 Task: Create a due date automation trigger when advanced on, on the wednesday before a card is due add content with a name ending with resume at 11:00 AM.
Action: Mouse moved to (1051, 354)
Screenshot: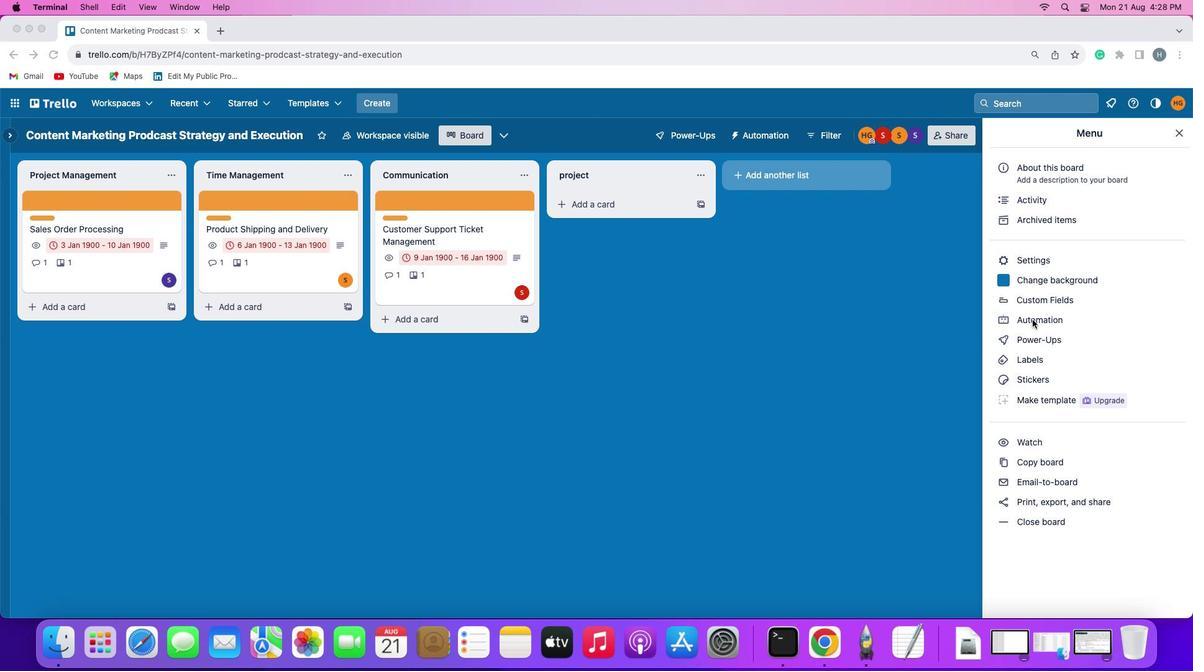 
Action: Mouse pressed left at (1051, 354)
Screenshot: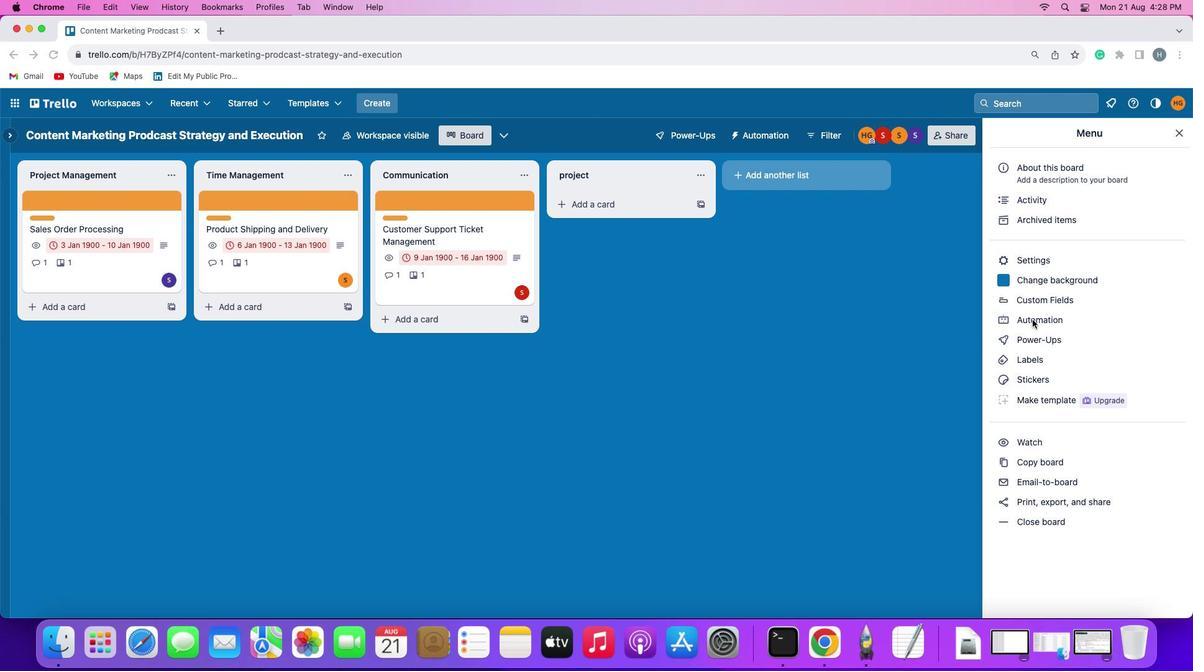 
Action: Mouse pressed left at (1051, 354)
Screenshot: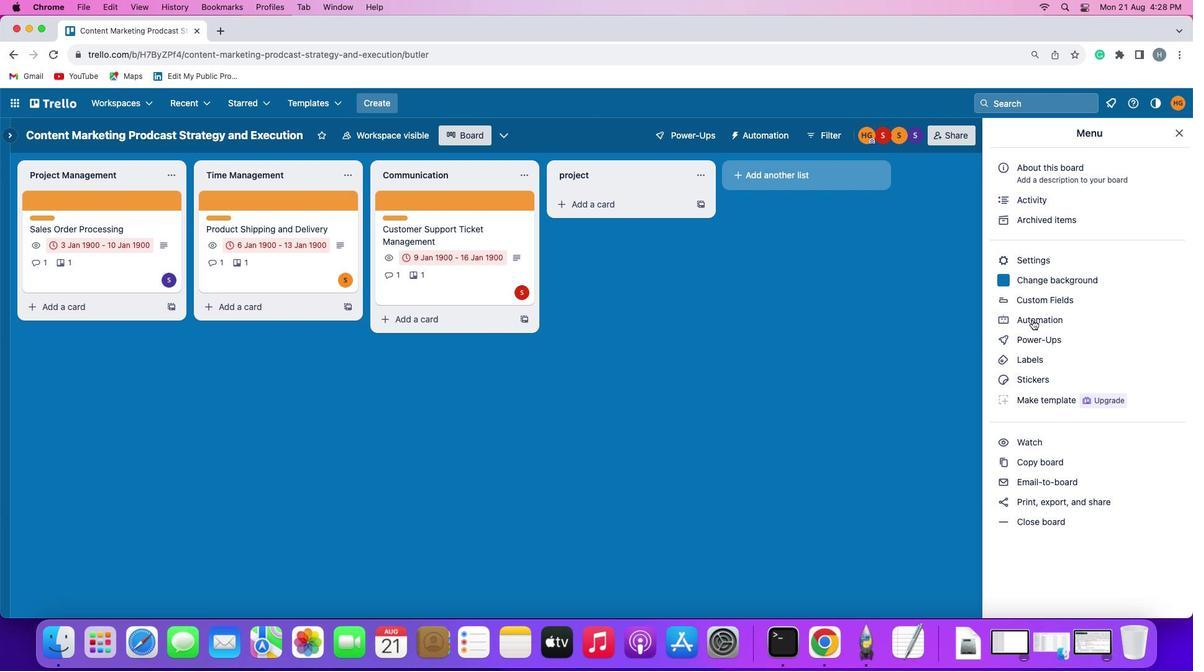 
Action: Mouse moved to (95, 341)
Screenshot: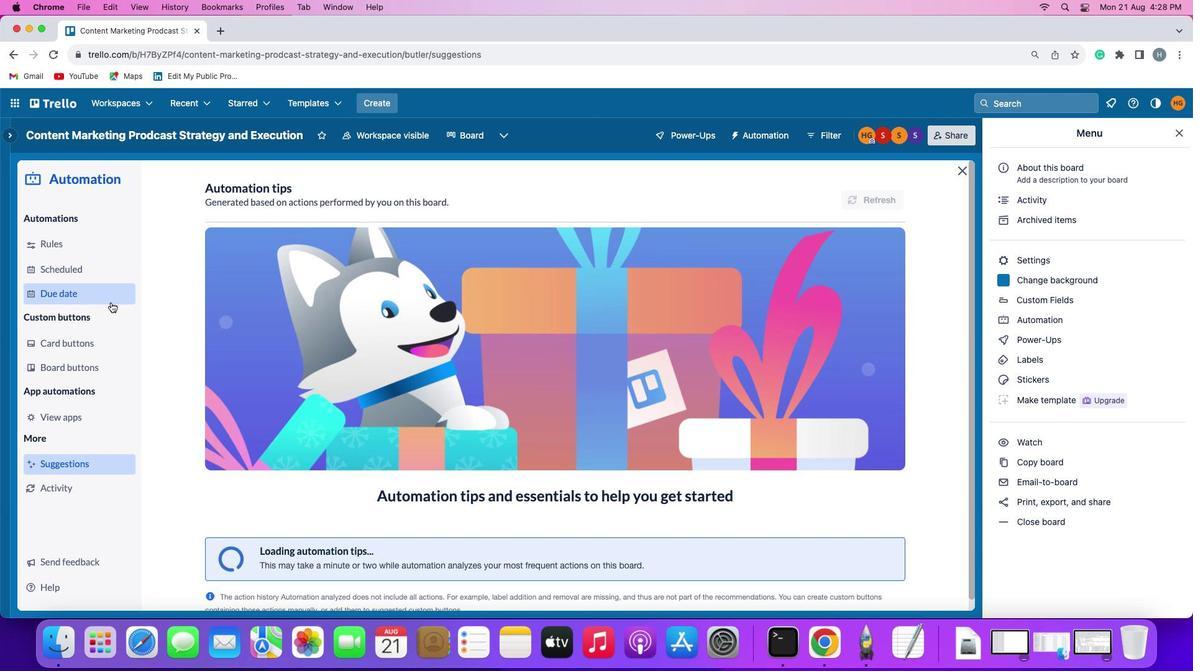 
Action: Mouse pressed left at (95, 341)
Screenshot: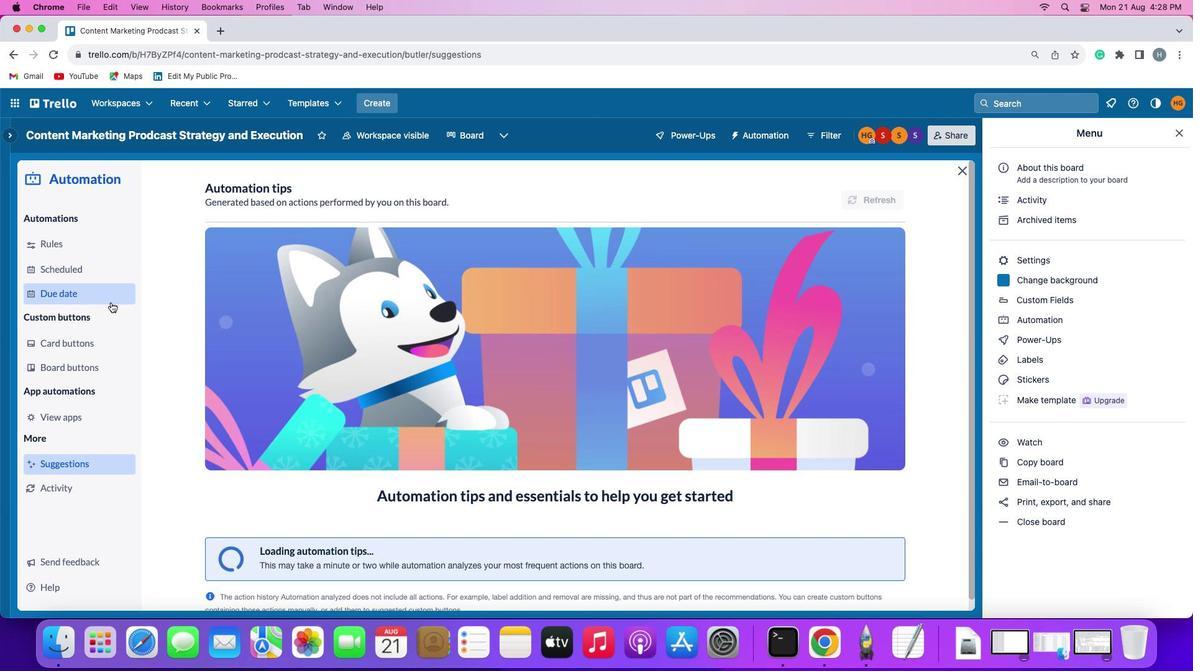 
Action: Mouse moved to (867, 249)
Screenshot: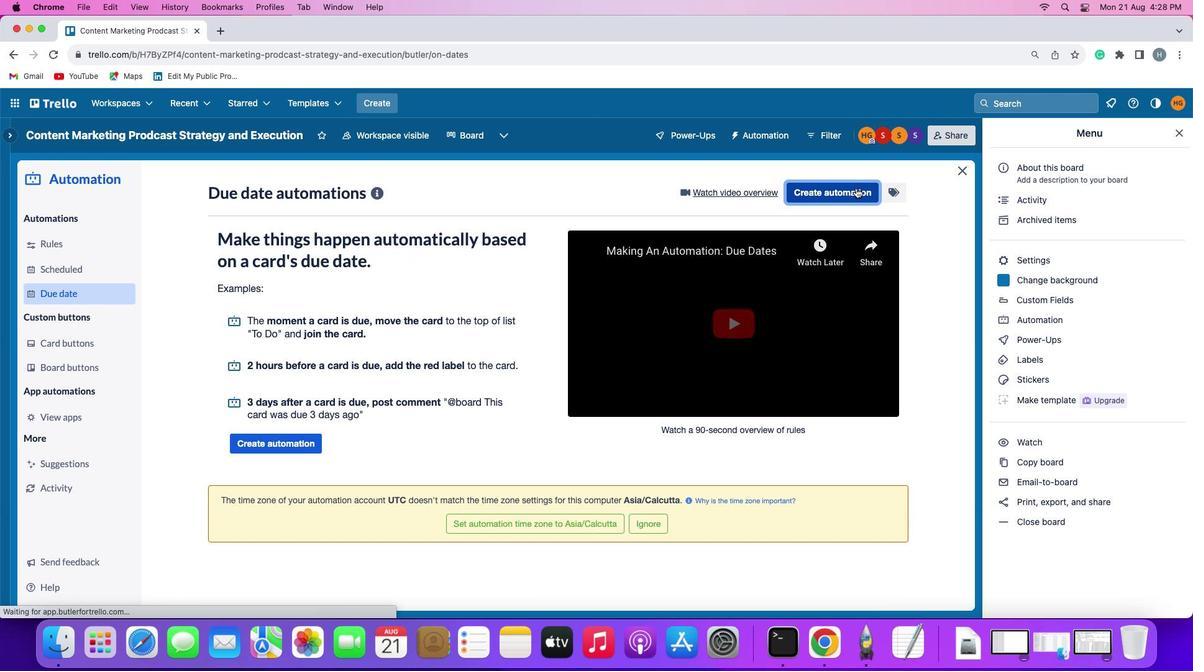 
Action: Mouse pressed left at (867, 249)
Screenshot: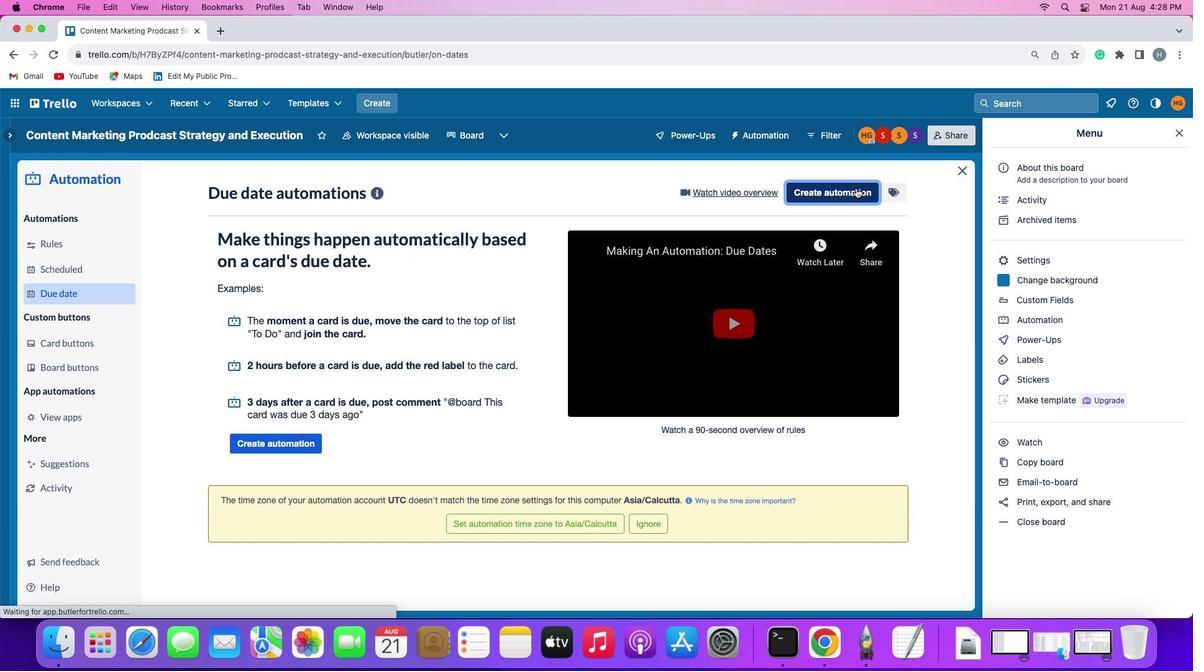 
Action: Mouse moved to (236, 349)
Screenshot: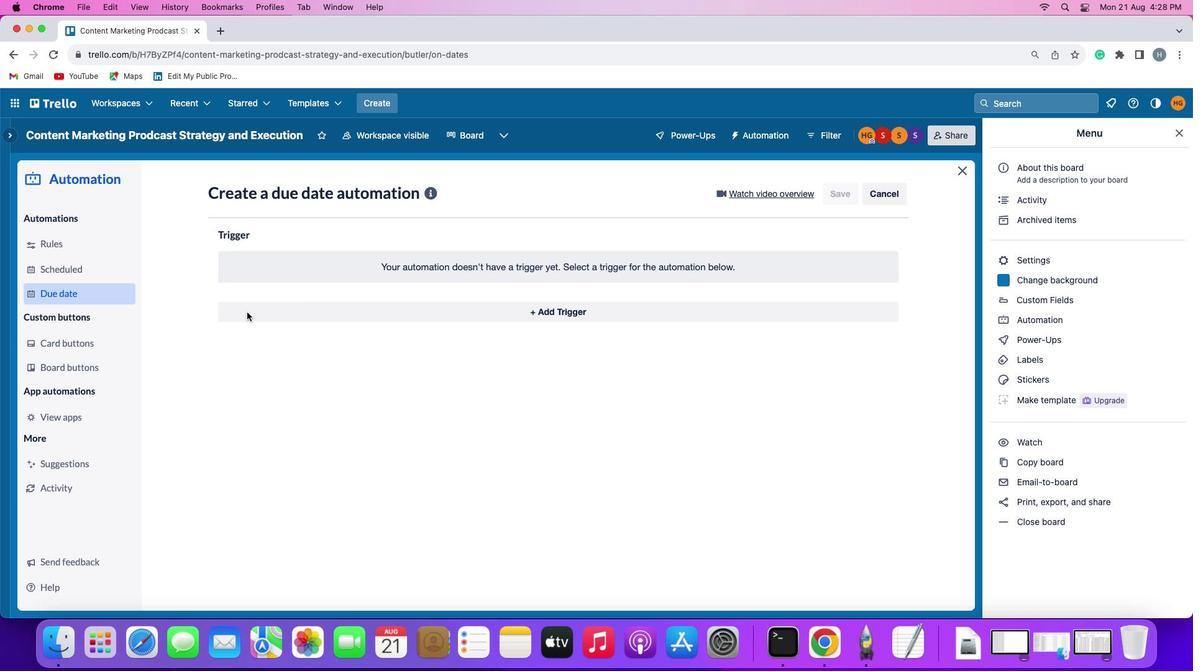 
Action: Mouse pressed left at (236, 349)
Screenshot: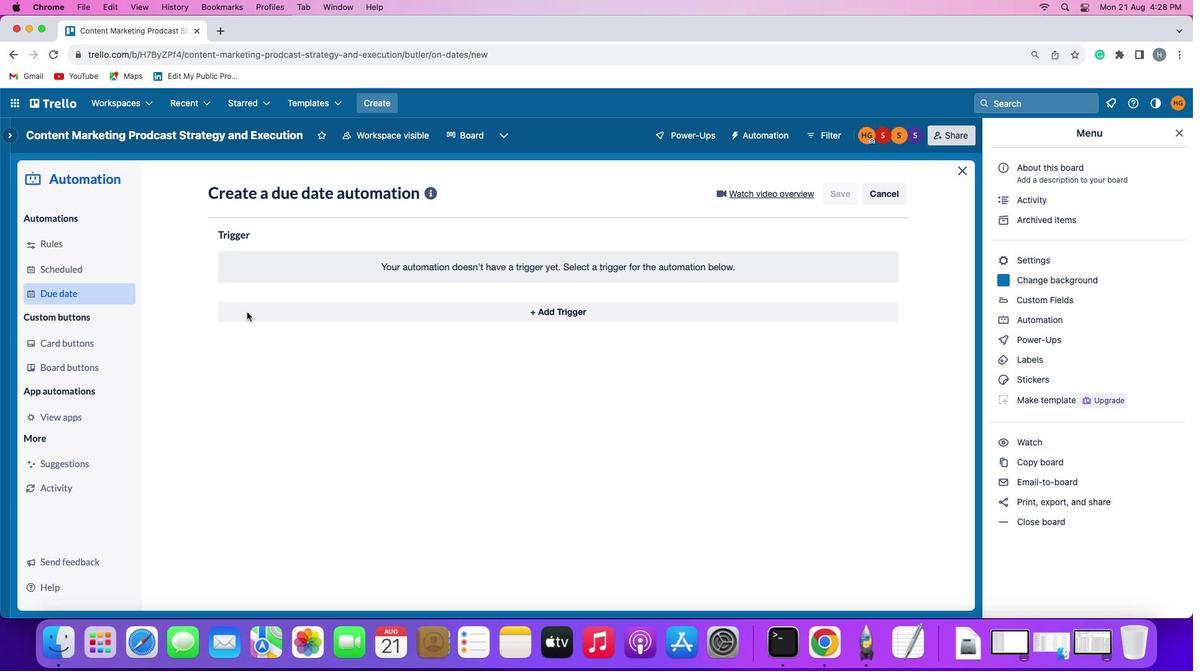 
Action: Mouse moved to (268, 529)
Screenshot: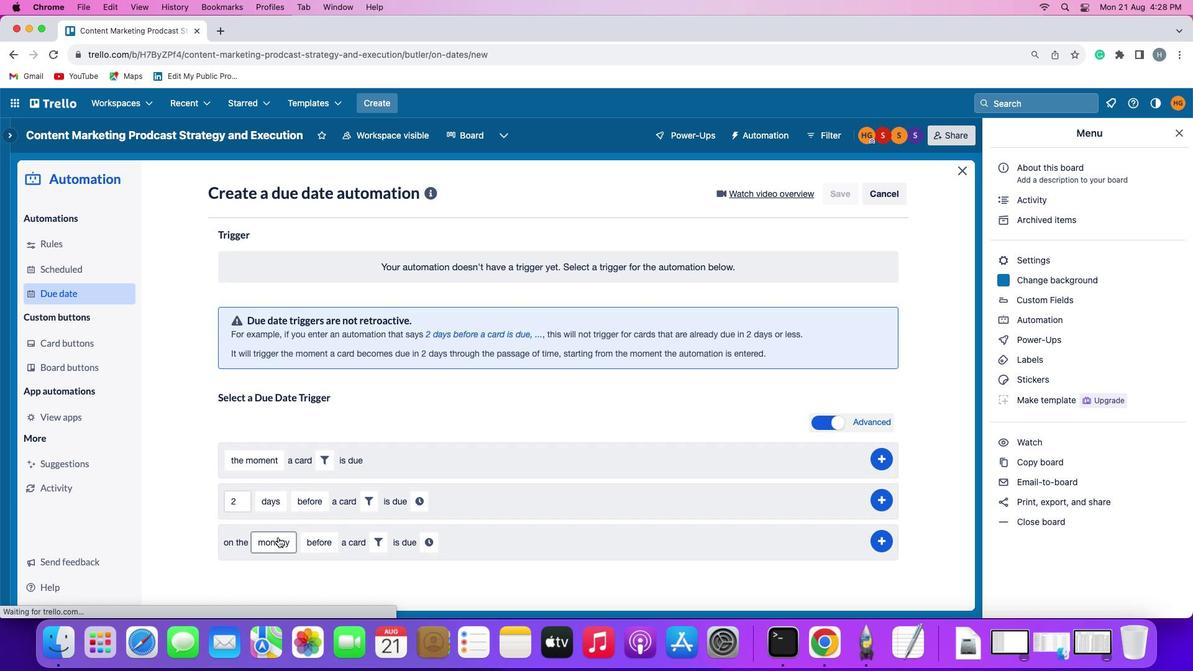 
Action: Mouse pressed left at (268, 529)
Screenshot: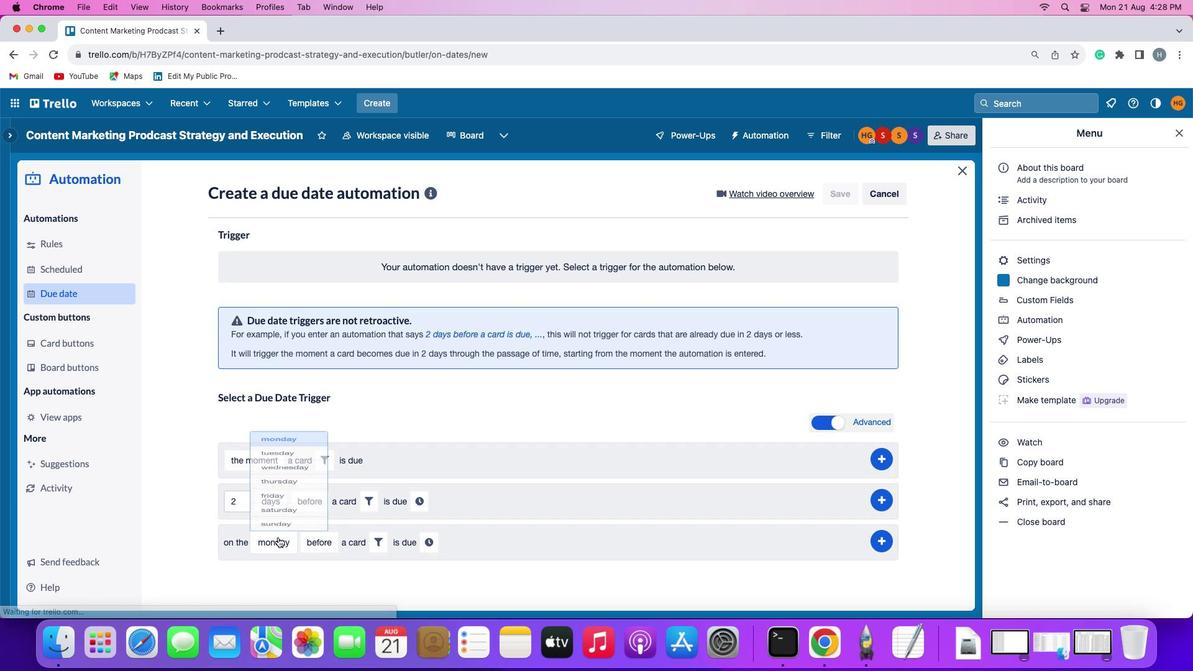 
Action: Mouse moved to (290, 436)
Screenshot: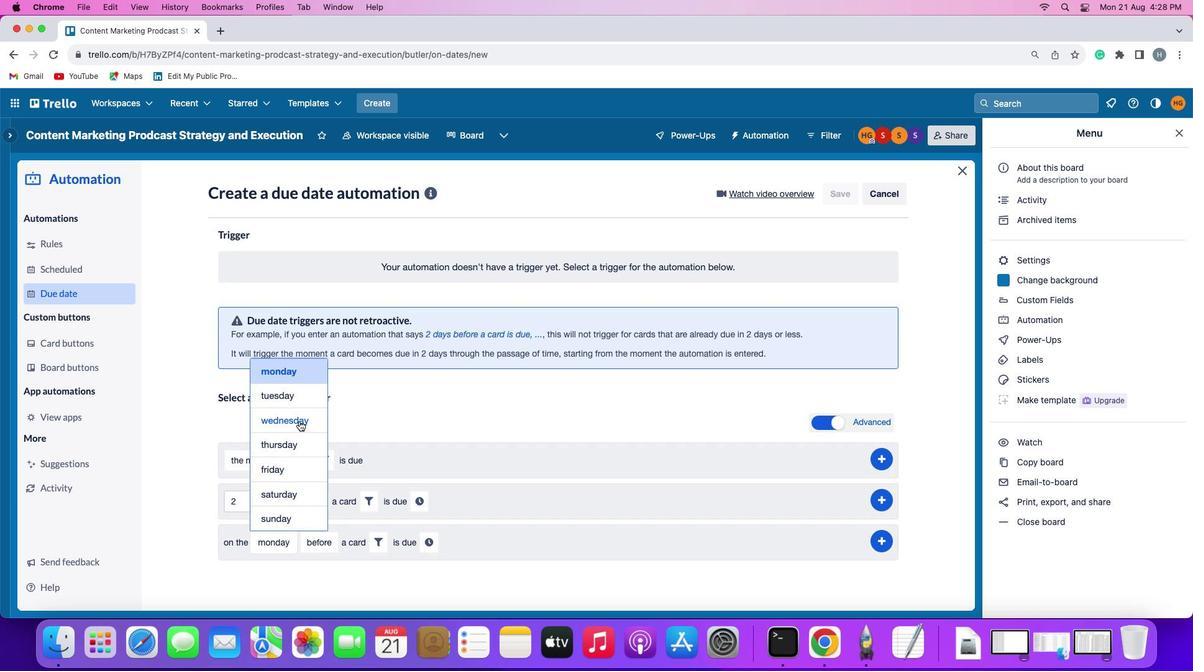 
Action: Mouse pressed left at (290, 436)
Screenshot: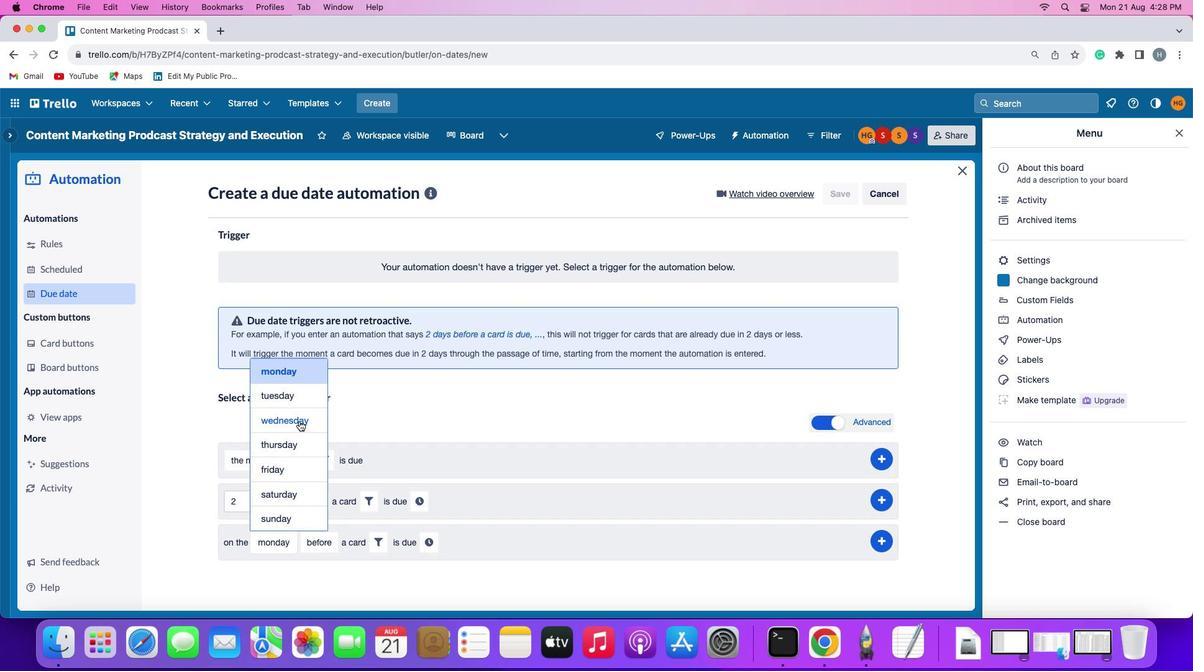 
Action: Mouse moved to (382, 525)
Screenshot: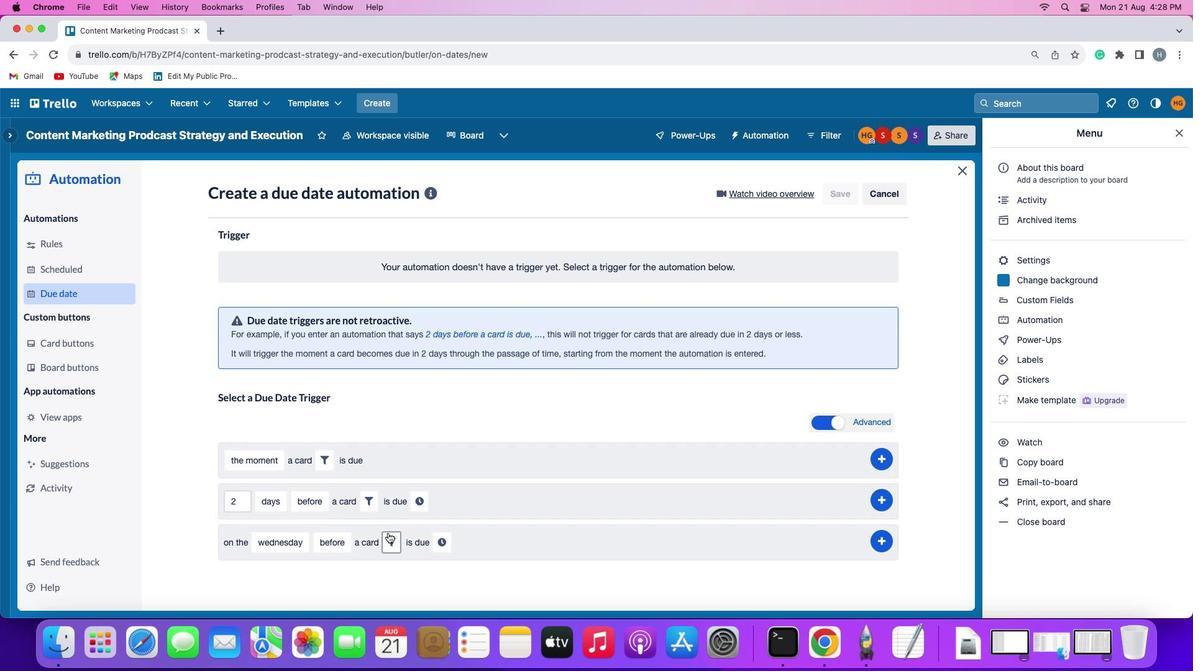 
Action: Mouse pressed left at (382, 525)
Screenshot: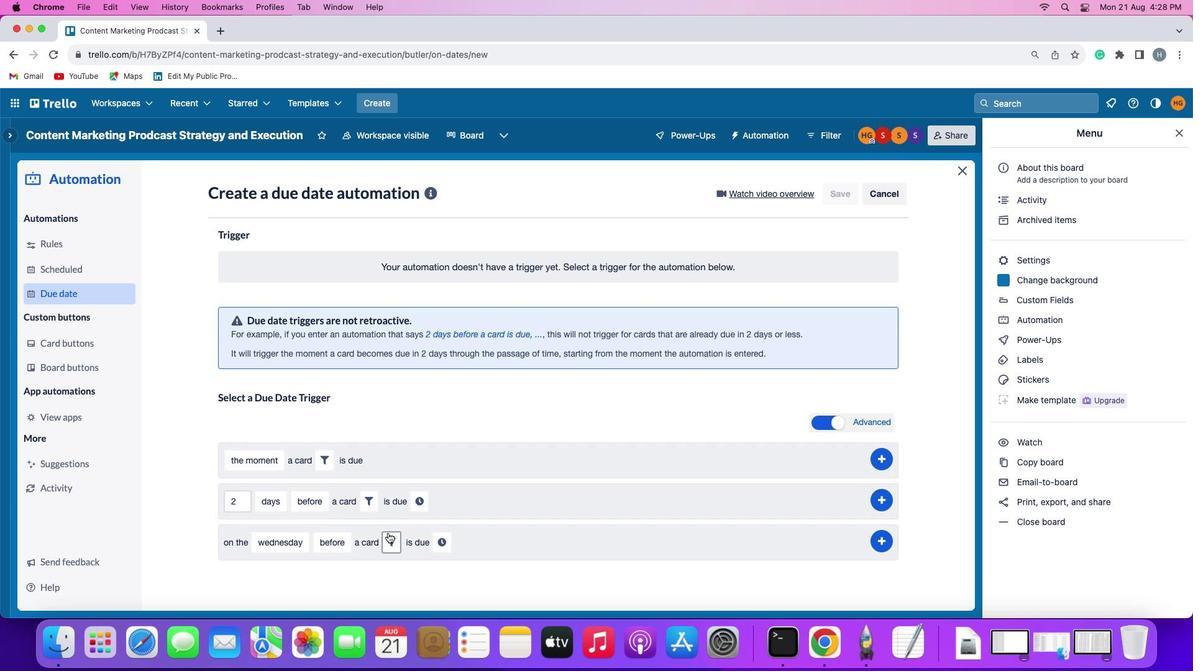 
Action: Mouse moved to (547, 562)
Screenshot: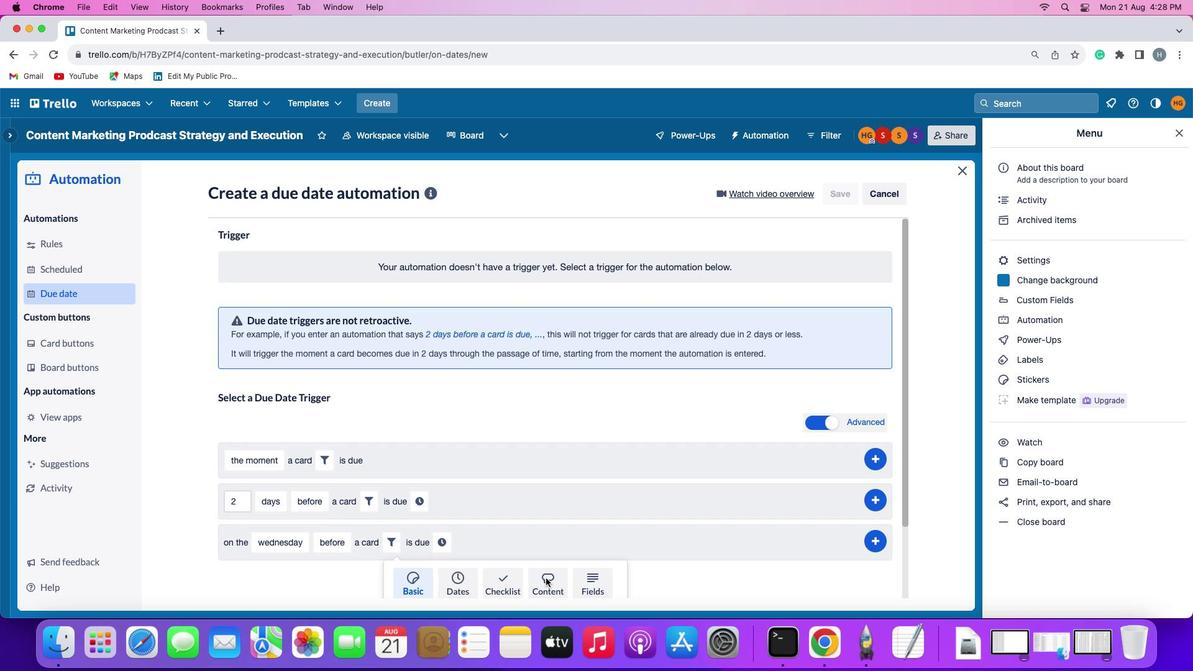 
Action: Mouse pressed left at (547, 562)
Screenshot: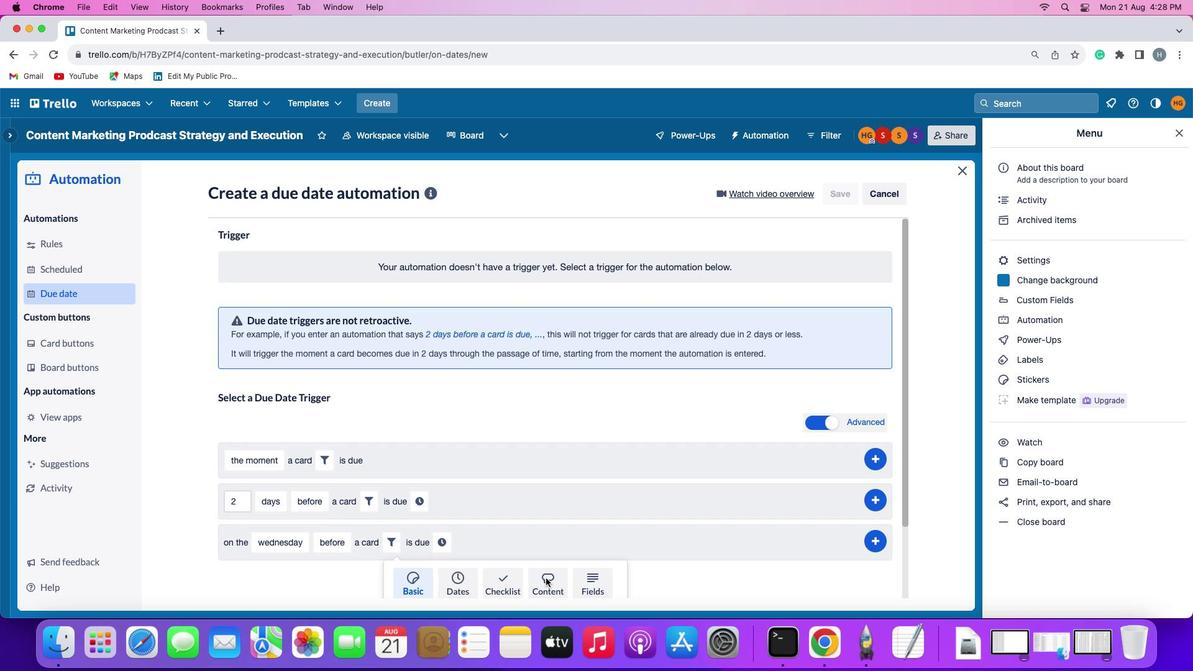 
Action: Mouse moved to (313, 563)
Screenshot: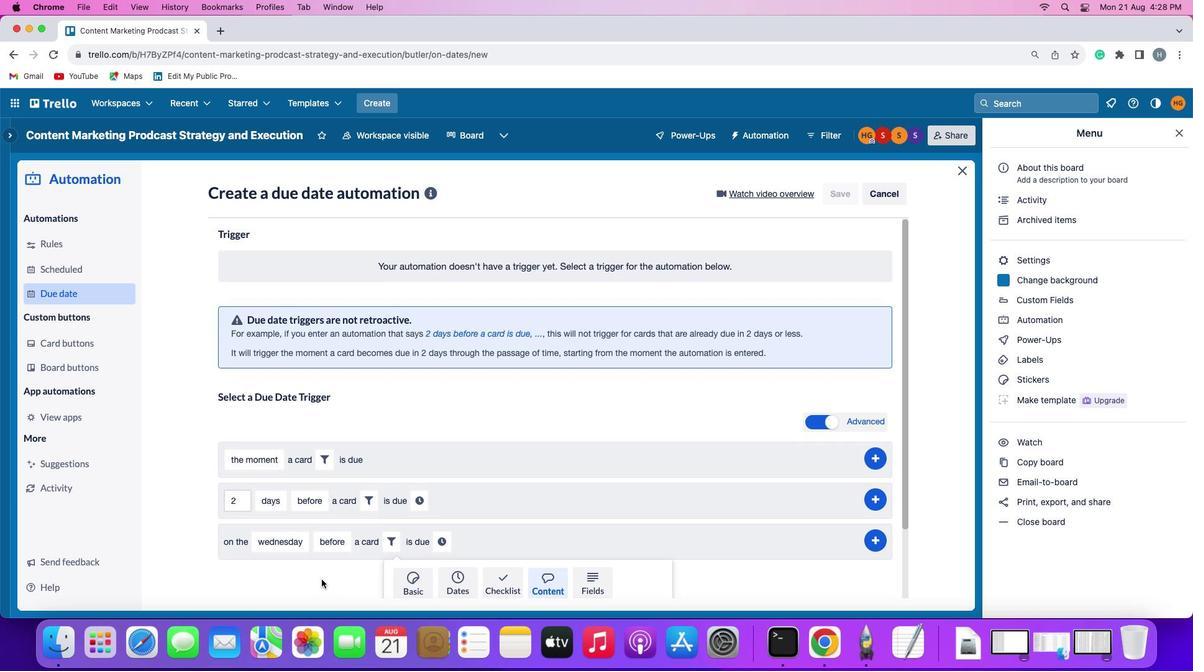 
Action: Mouse scrolled (313, 563) with delta (-19, 98)
Screenshot: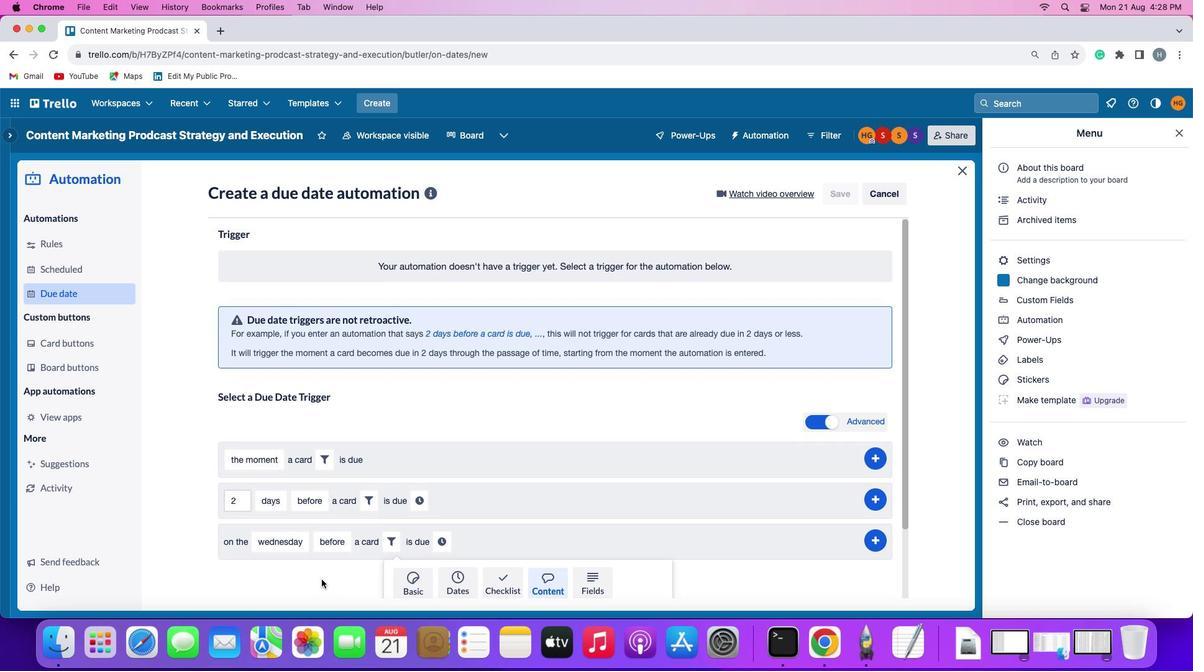 
Action: Mouse moved to (313, 563)
Screenshot: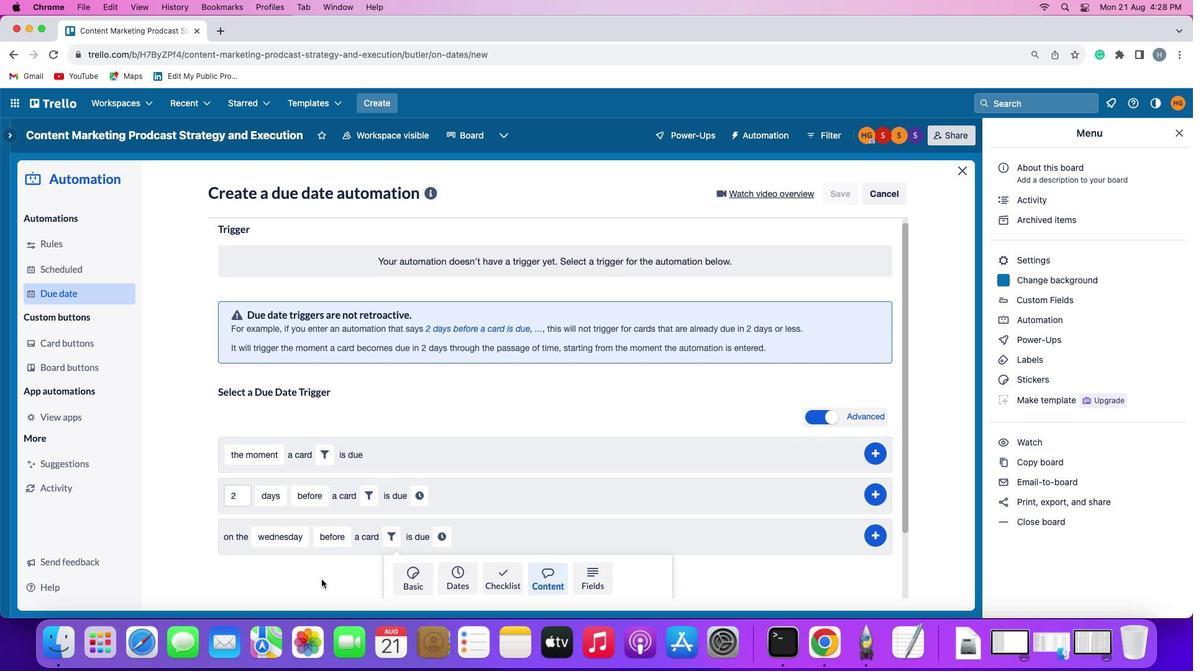 
Action: Mouse scrolled (313, 563) with delta (-19, 98)
Screenshot: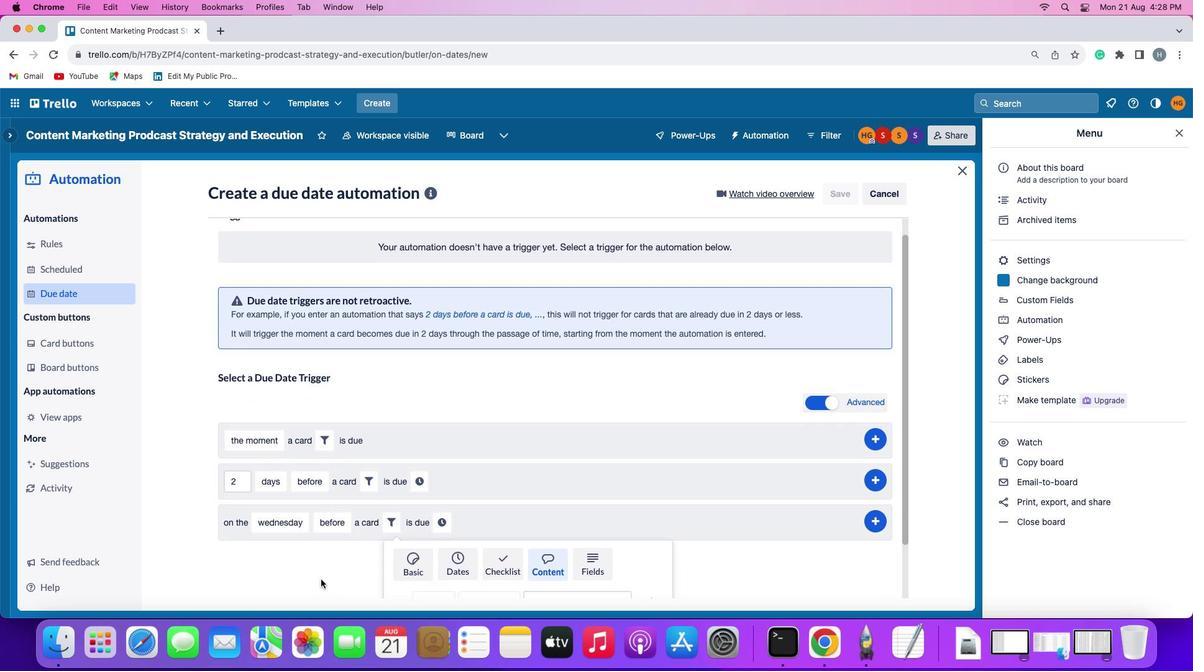 
Action: Mouse scrolled (313, 563) with delta (-19, 96)
Screenshot: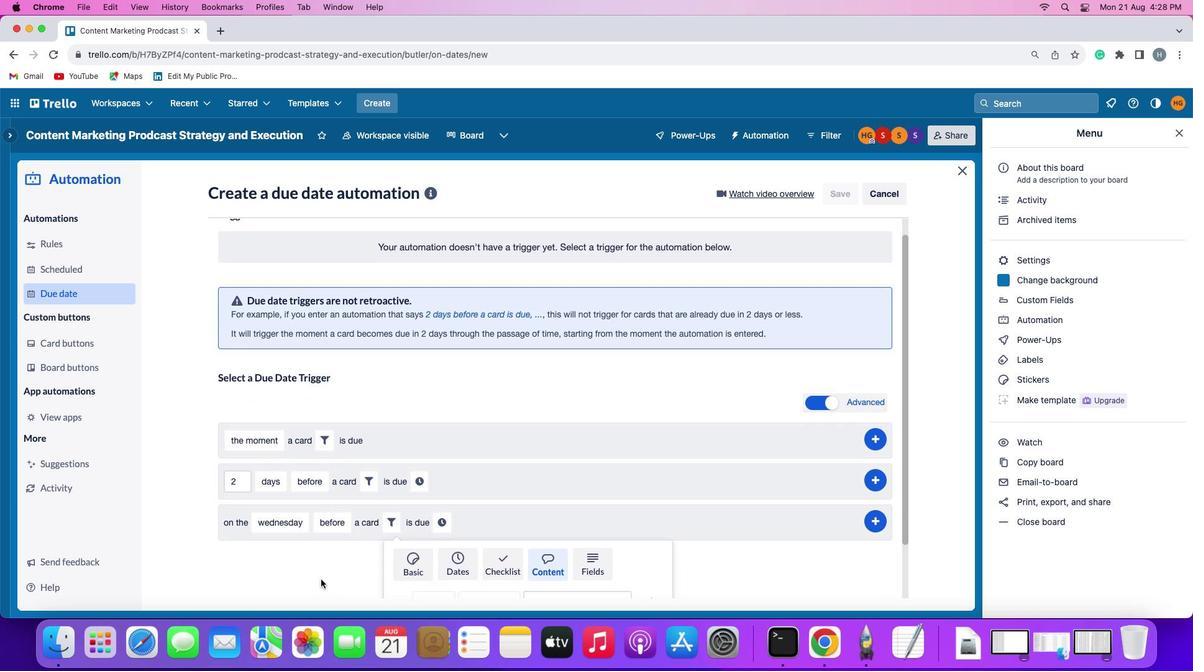 
Action: Mouse scrolled (313, 563) with delta (-19, 96)
Screenshot: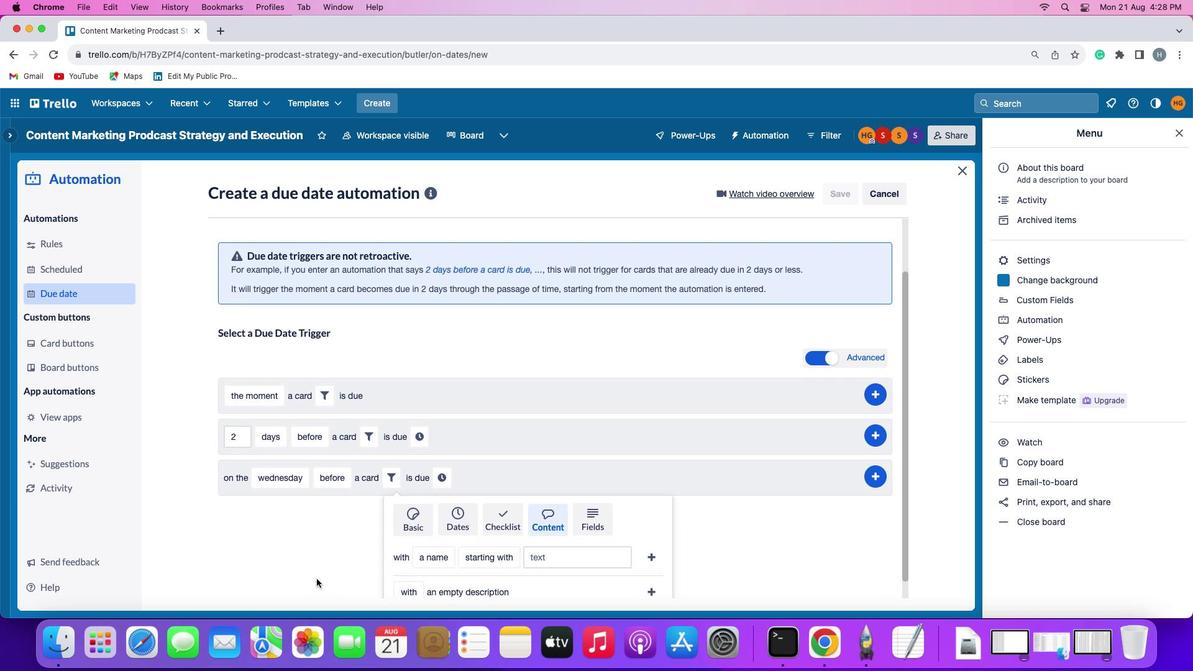 
Action: Mouse moved to (459, 533)
Screenshot: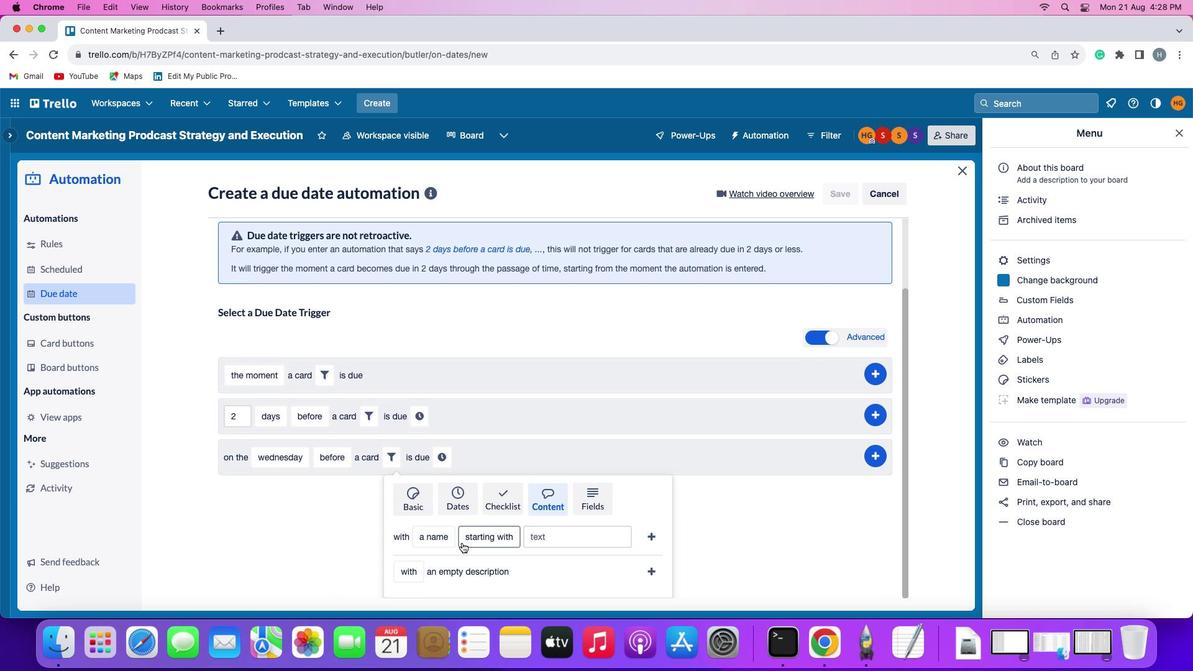 
Action: Mouse pressed left at (459, 533)
Screenshot: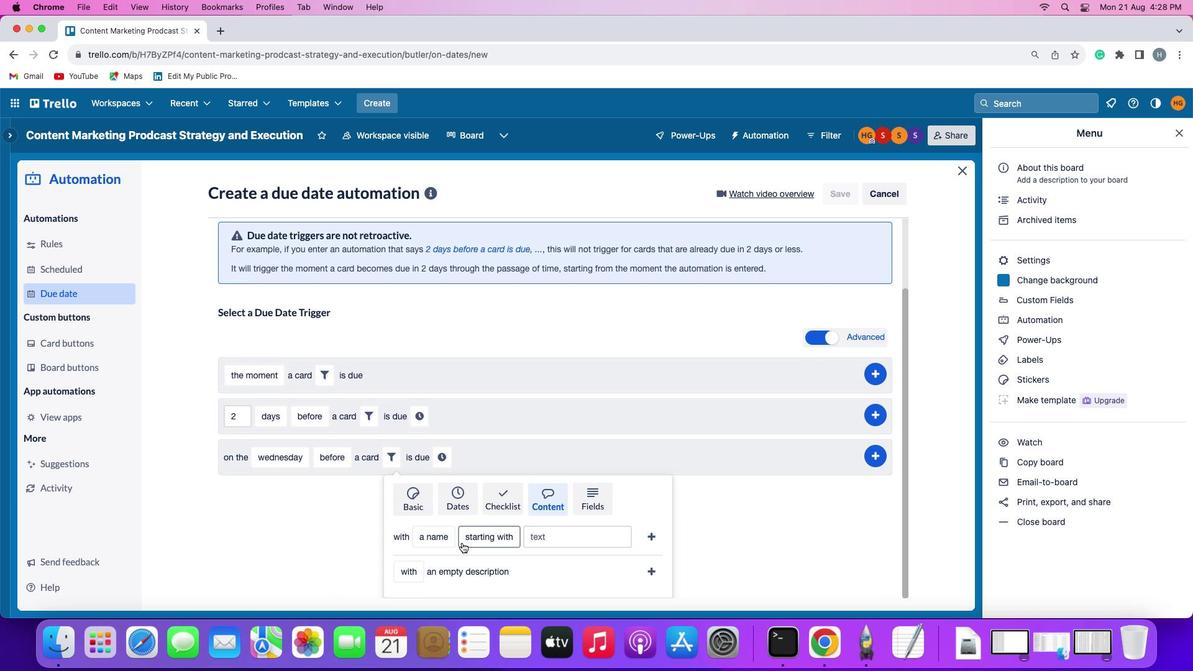 
Action: Mouse moved to (499, 433)
Screenshot: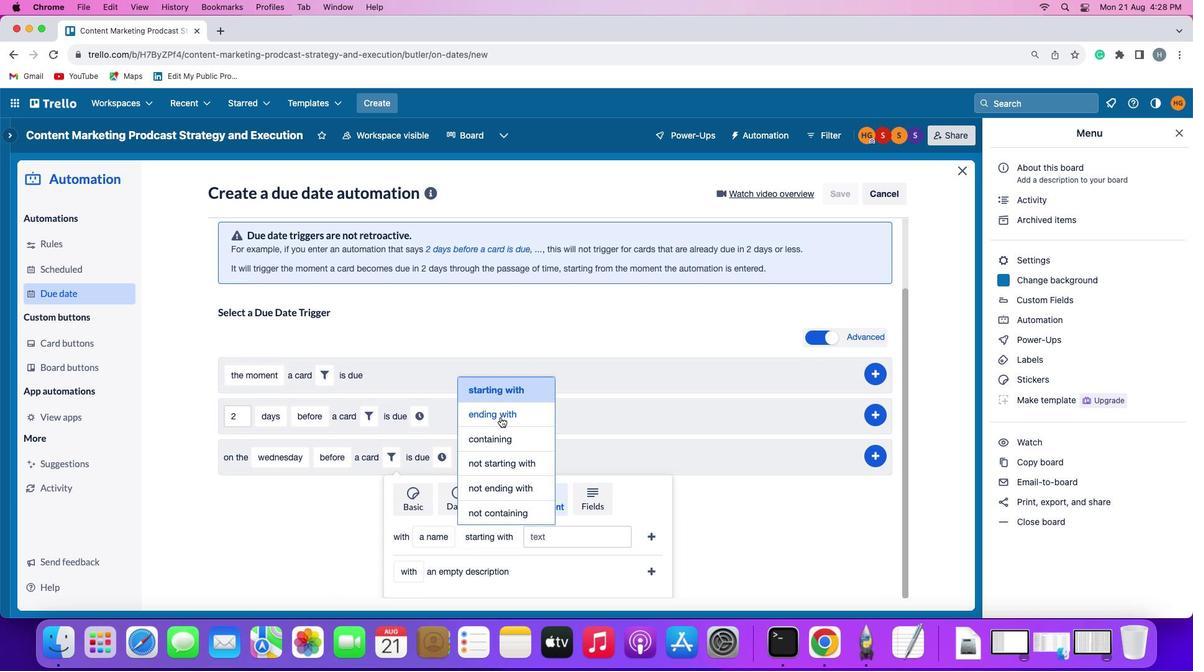 
Action: Mouse pressed left at (499, 433)
Screenshot: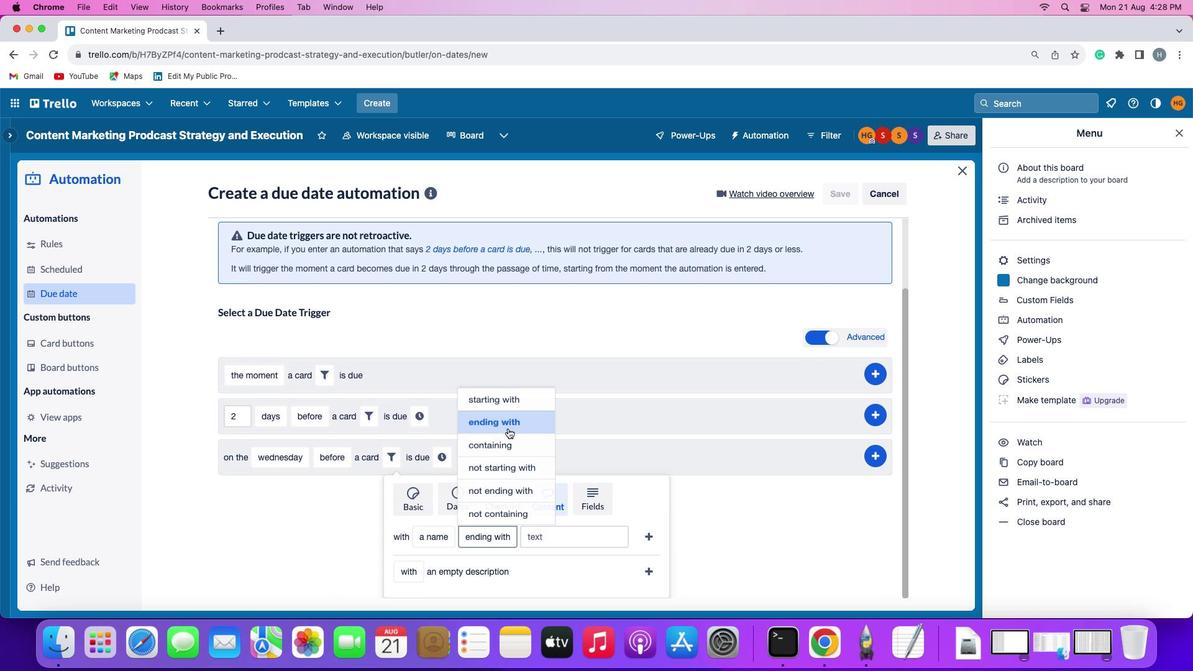 
Action: Mouse moved to (560, 532)
Screenshot: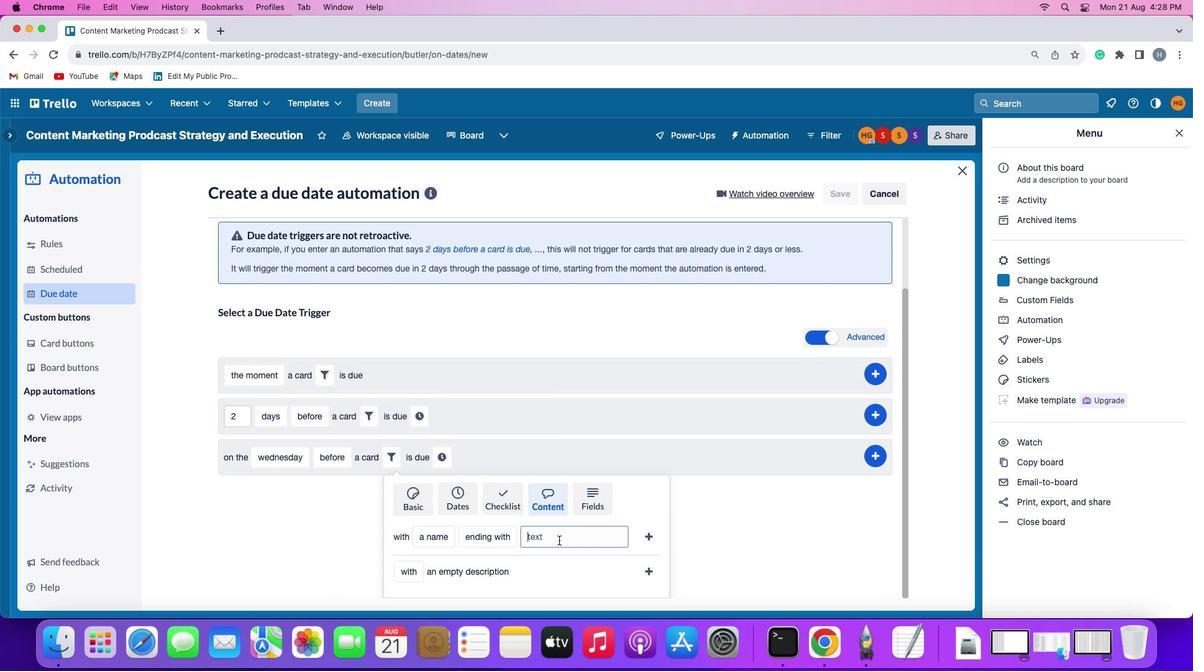 
Action: Mouse pressed left at (560, 532)
Screenshot: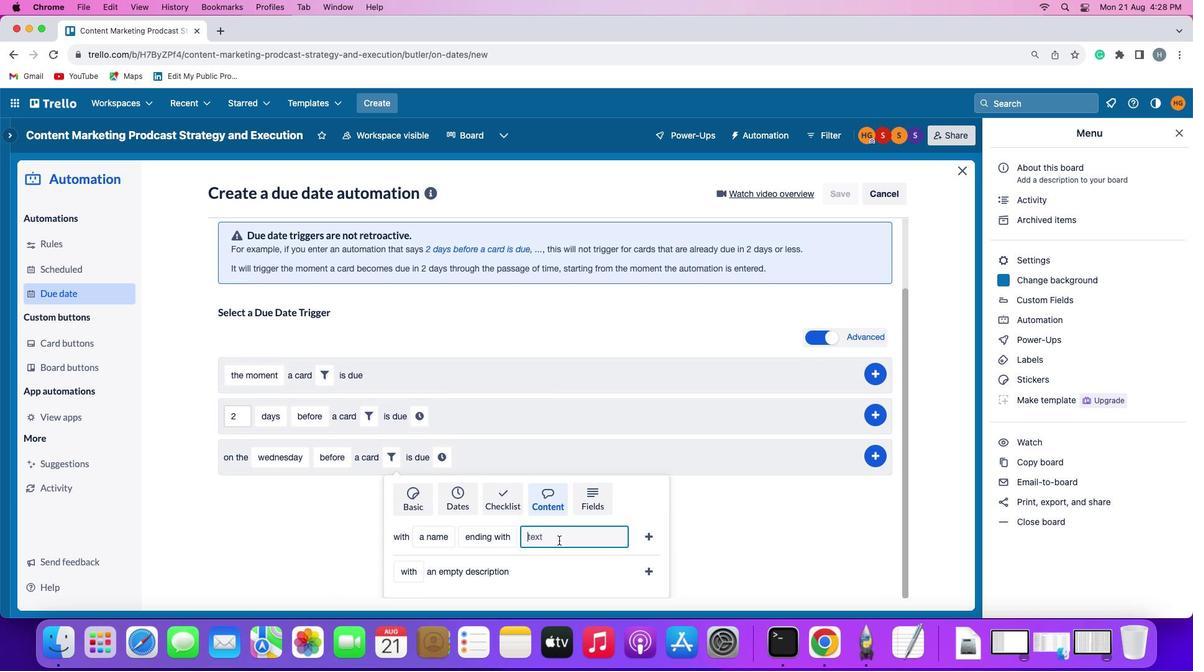 
Action: Mouse moved to (559, 530)
Screenshot: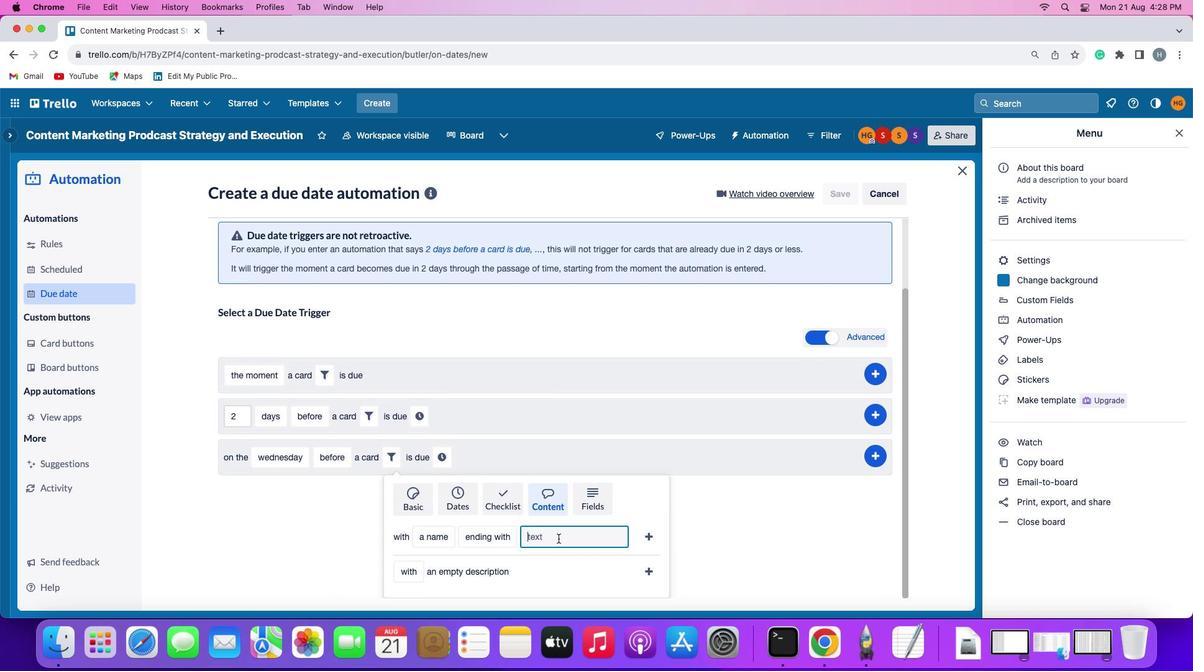 
Action: Key pressed 'r''e''s''u''m''e'
Screenshot: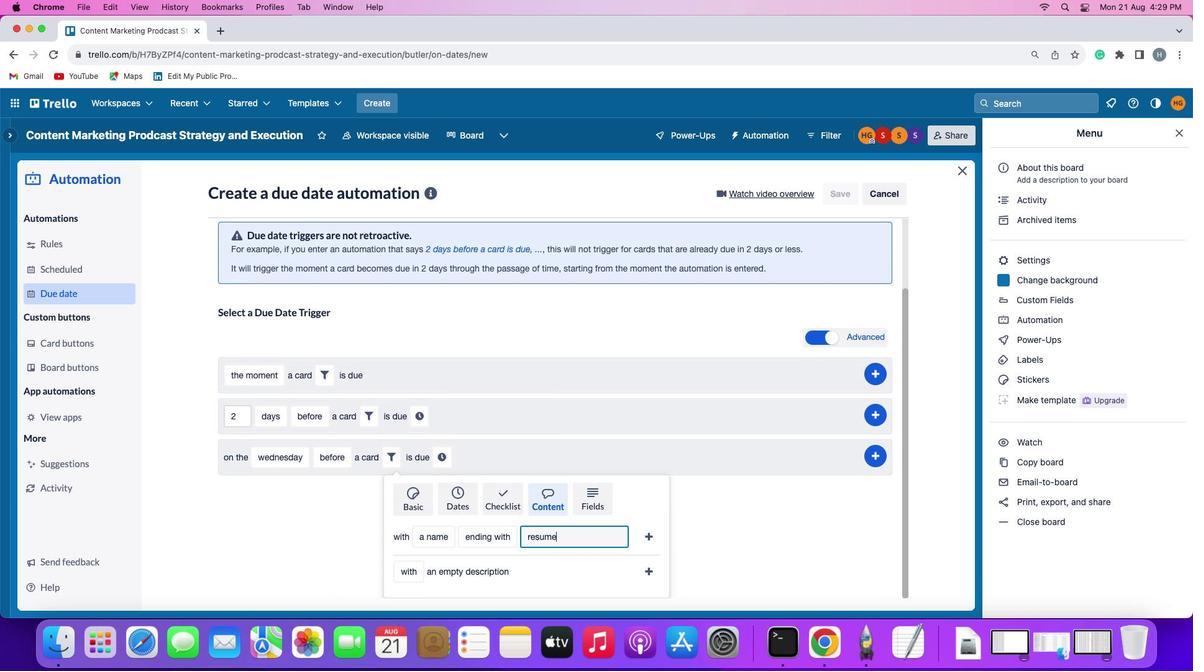 
Action: Mouse moved to (650, 522)
Screenshot: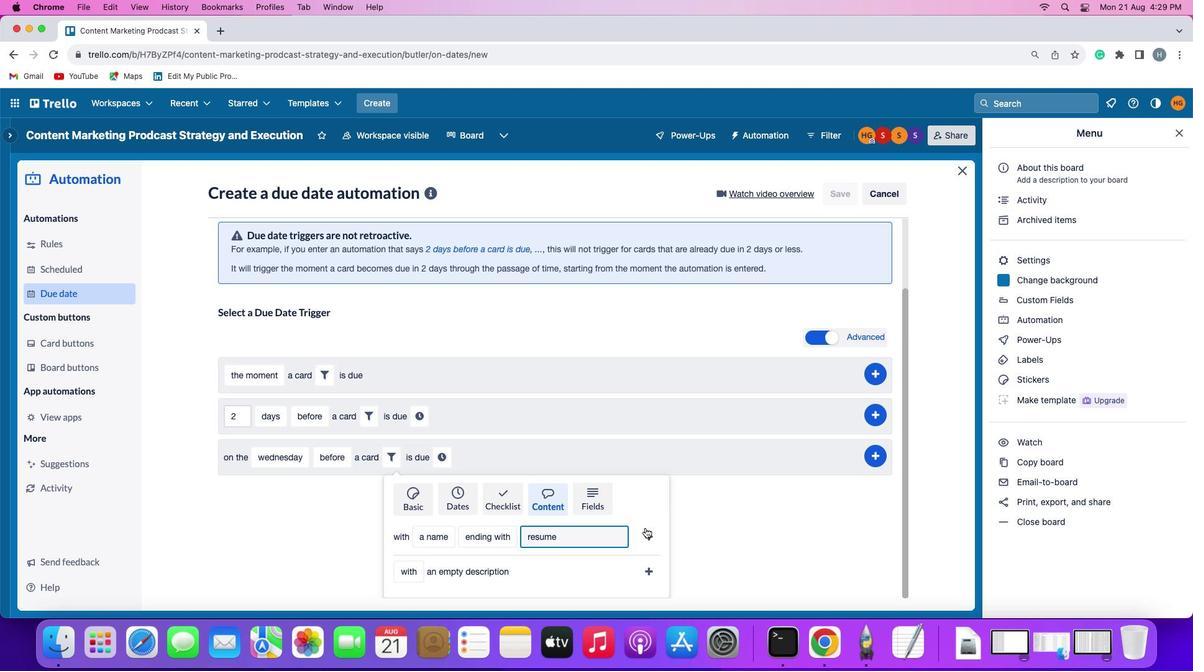 
Action: Mouse pressed left at (650, 522)
Screenshot: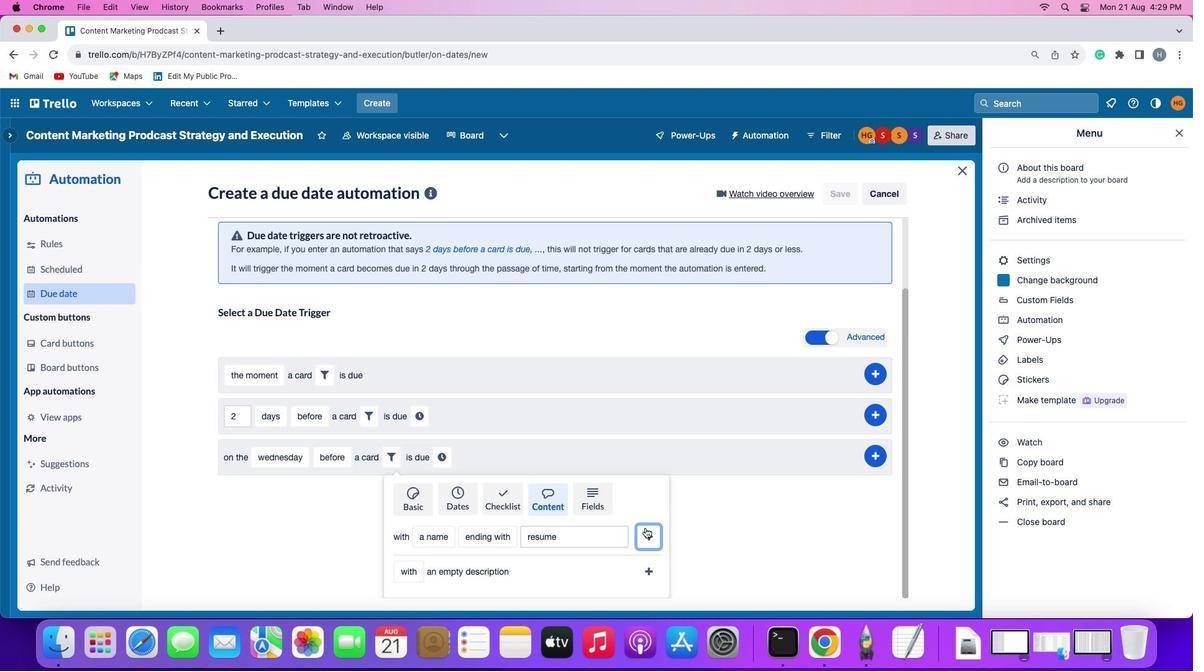 
Action: Mouse moved to (606, 527)
Screenshot: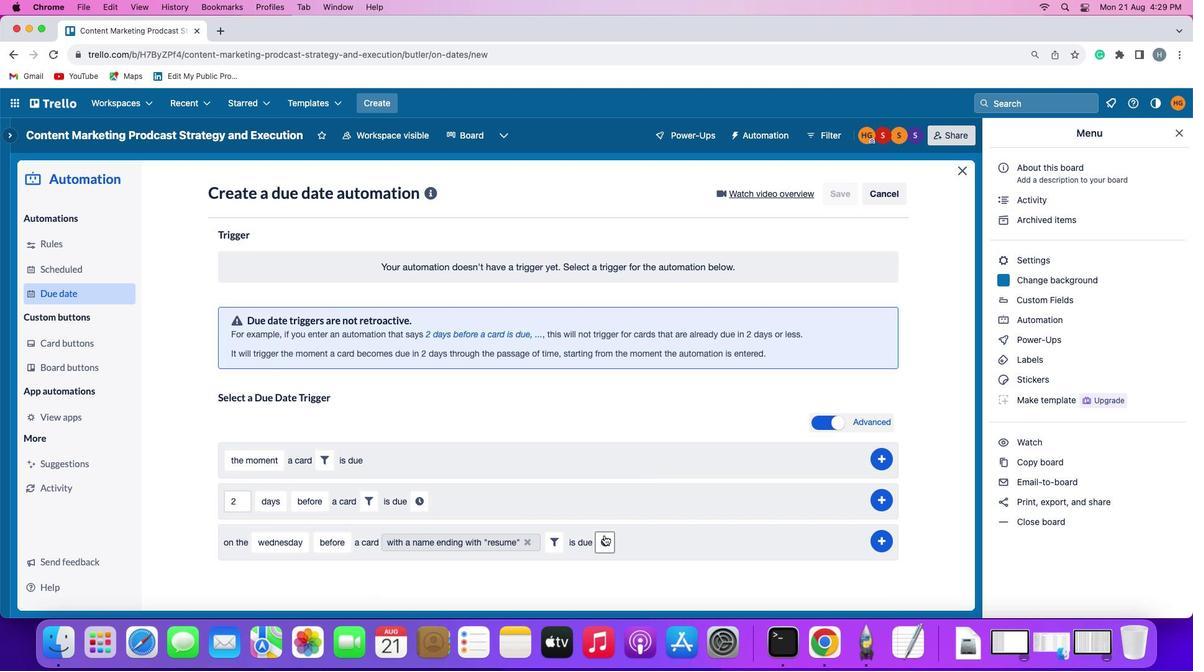 
Action: Mouse pressed left at (606, 527)
Screenshot: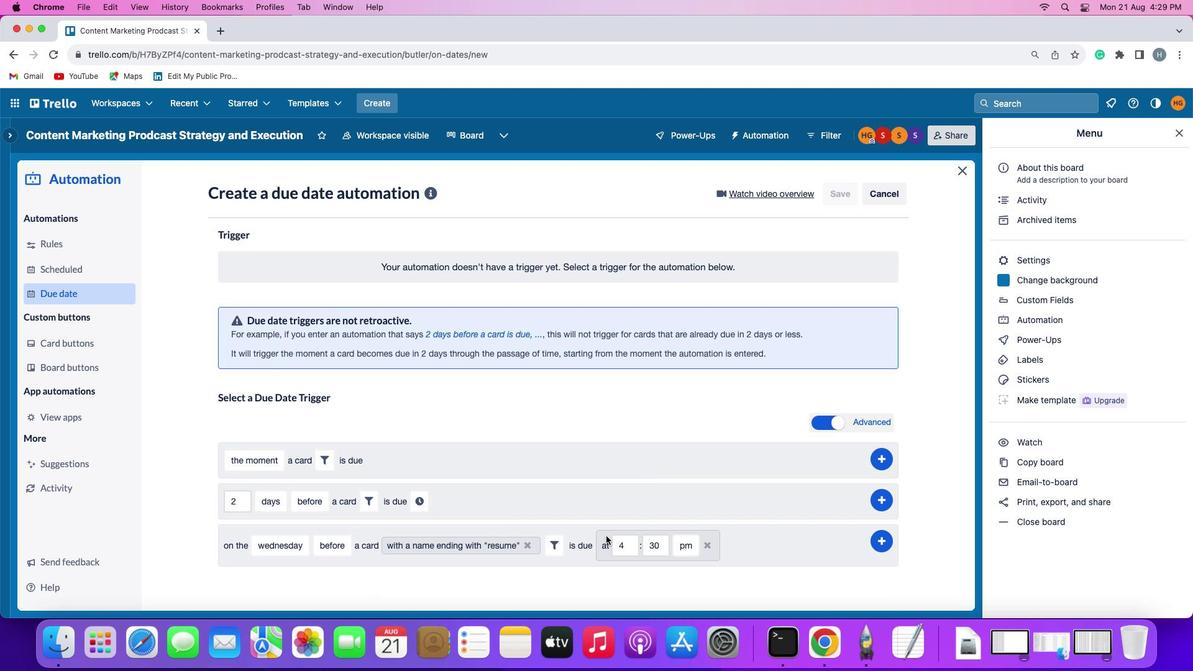 
Action: Mouse moved to (634, 532)
Screenshot: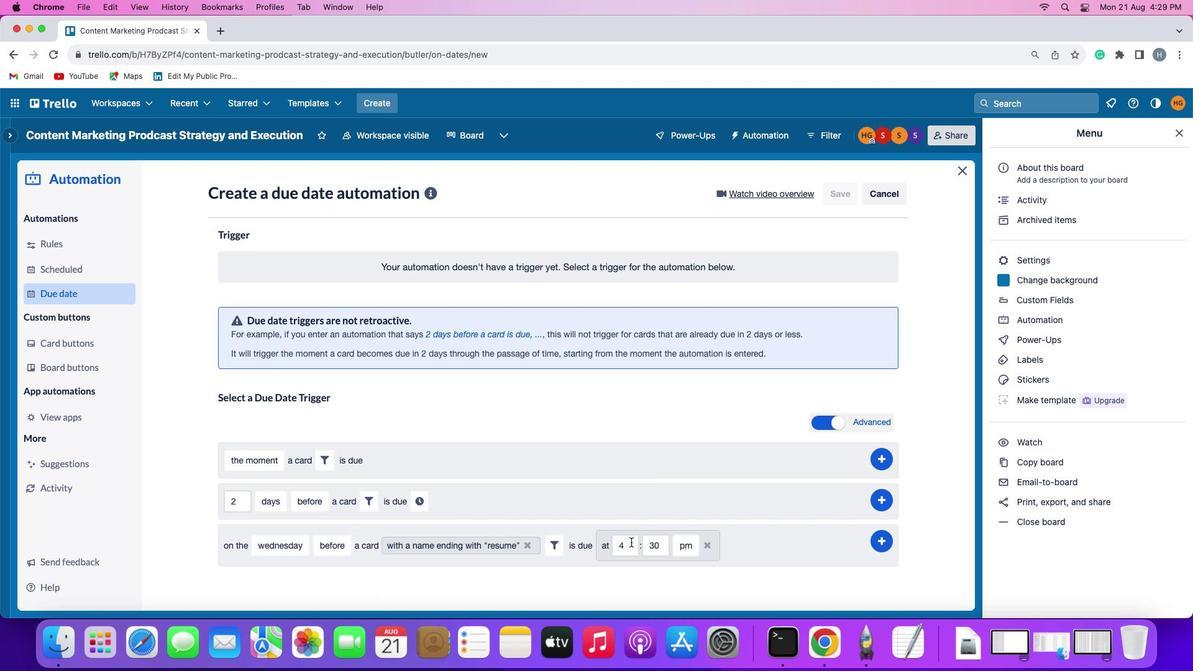
Action: Mouse pressed left at (634, 532)
Screenshot: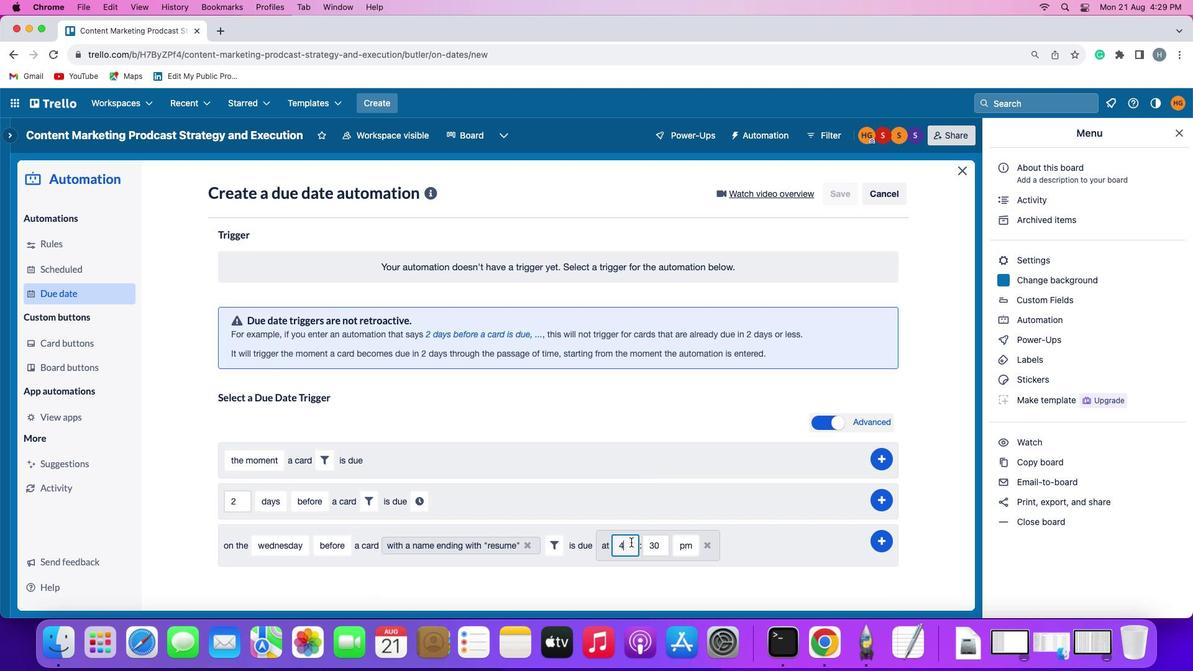 
Action: Mouse moved to (634, 533)
Screenshot: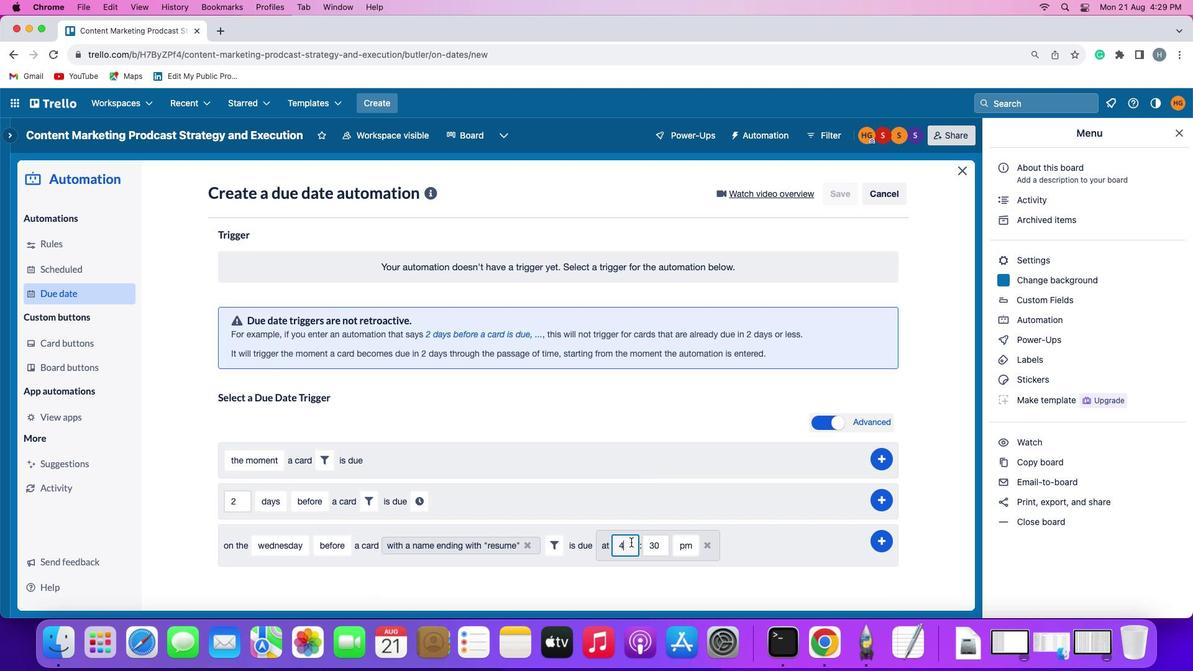 
Action: Key pressed Key.backspace'1''1'
Screenshot: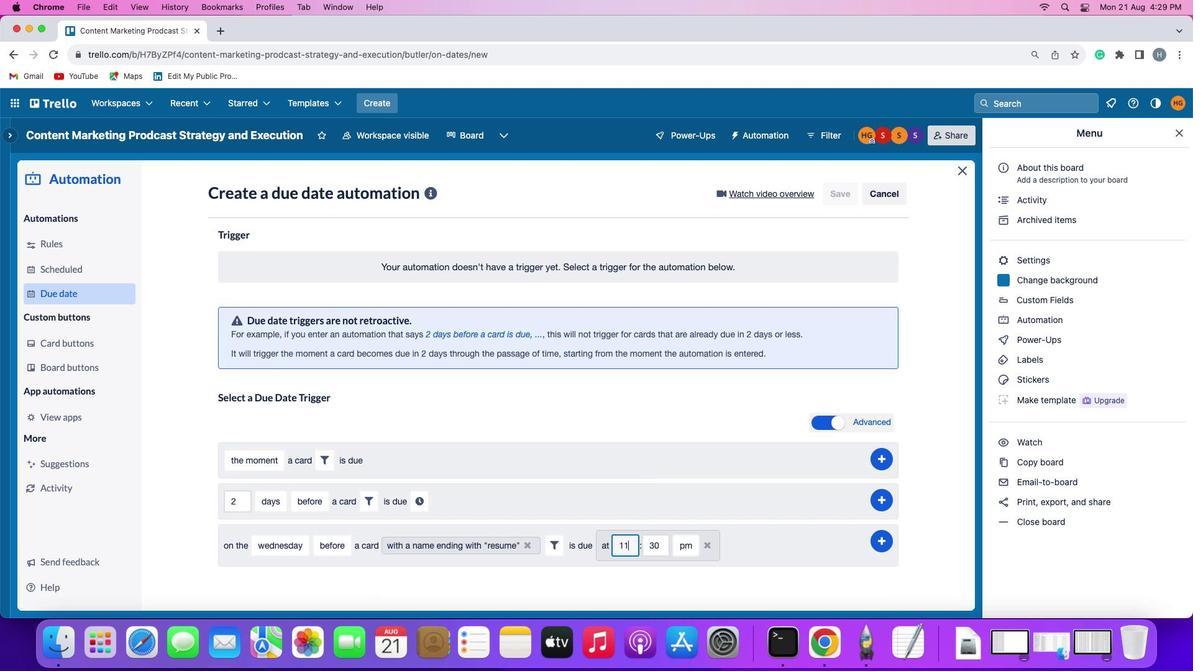 
Action: Mouse moved to (658, 532)
Screenshot: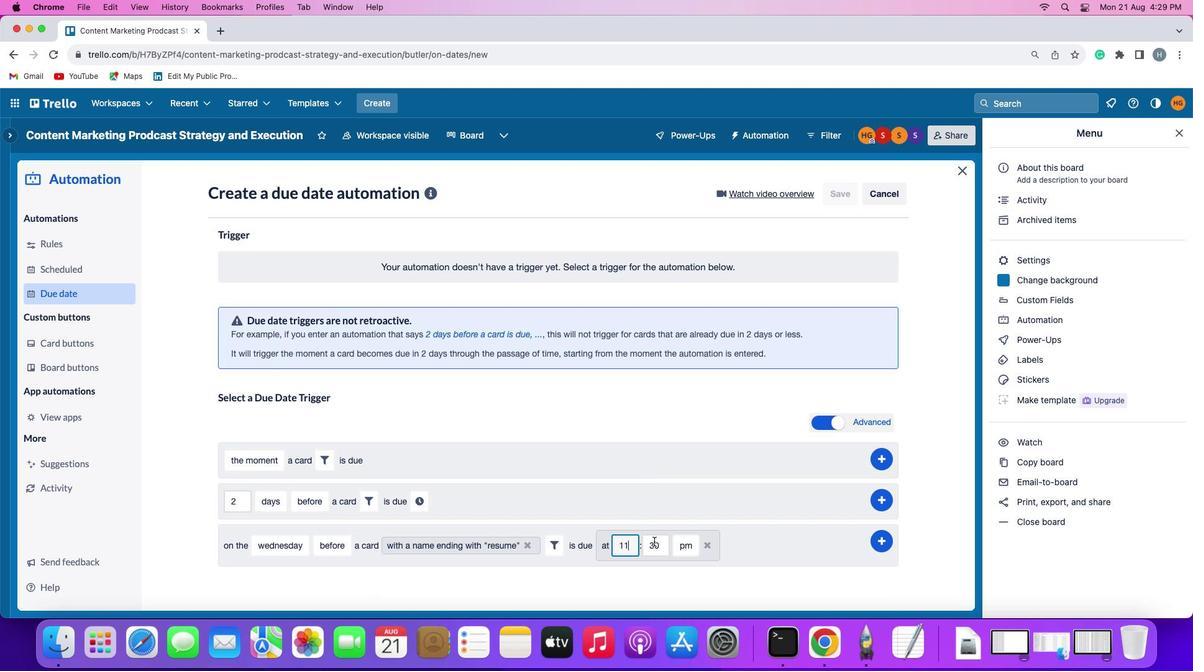 
Action: Mouse pressed left at (658, 532)
Screenshot: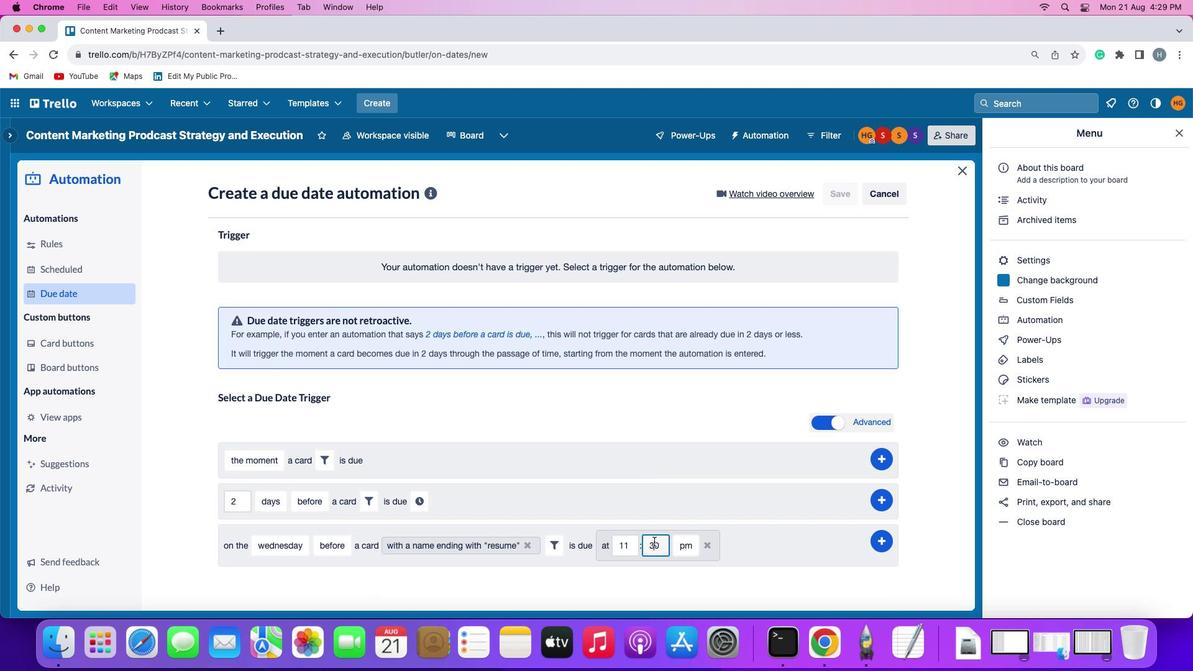 
Action: Key pressed Key.backspace
Screenshot: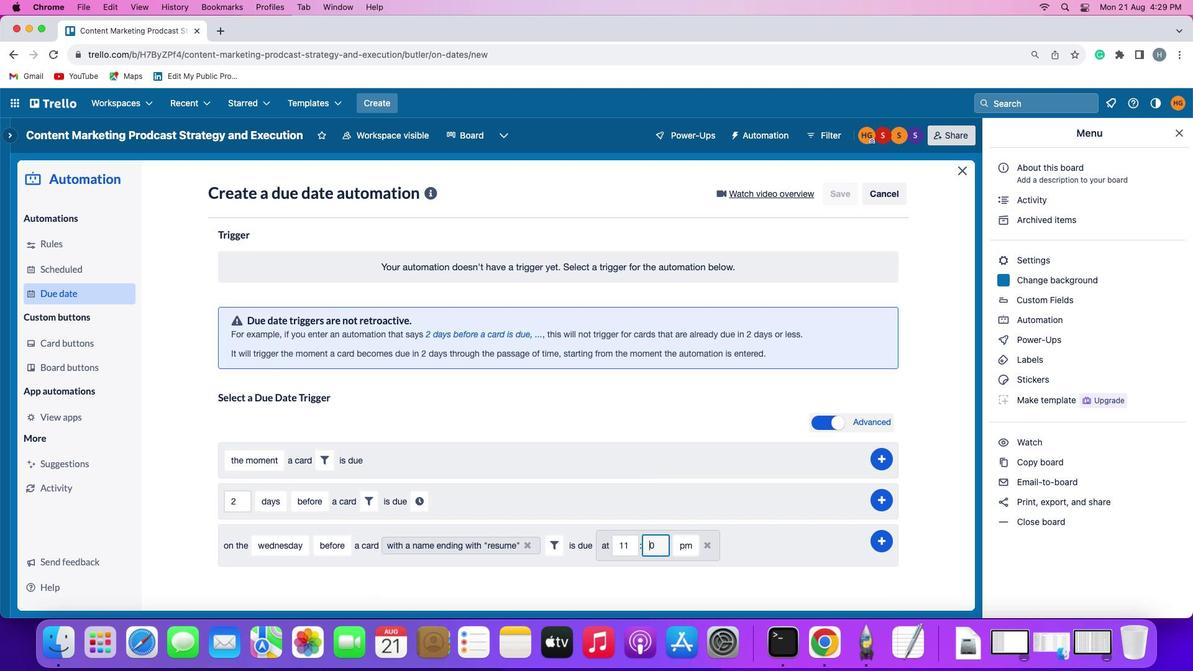 
Action: Mouse moved to (657, 532)
Screenshot: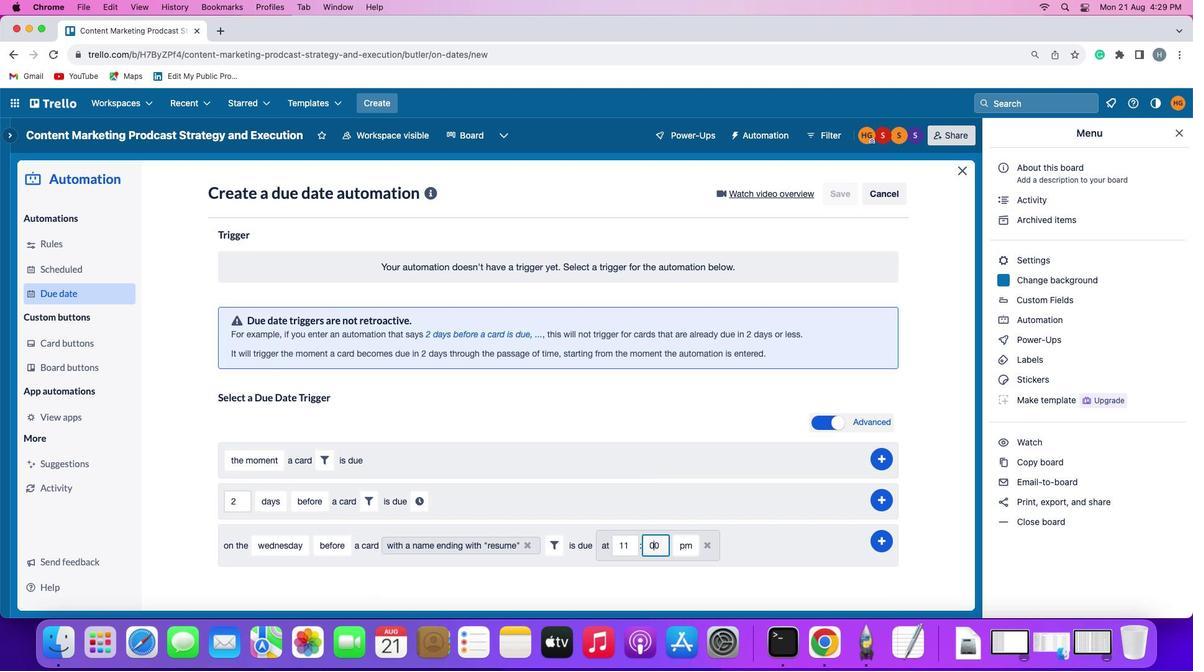 
Action: Key pressed '0'
Screenshot: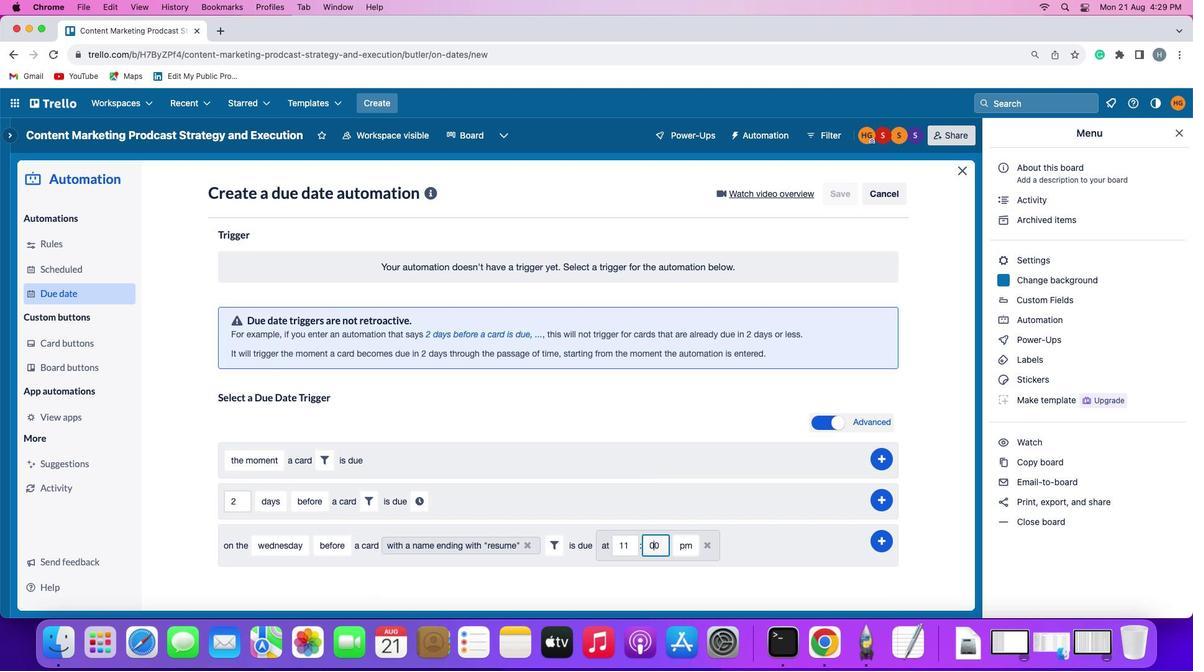 
Action: Mouse moved to (683, 536)
Screenshot: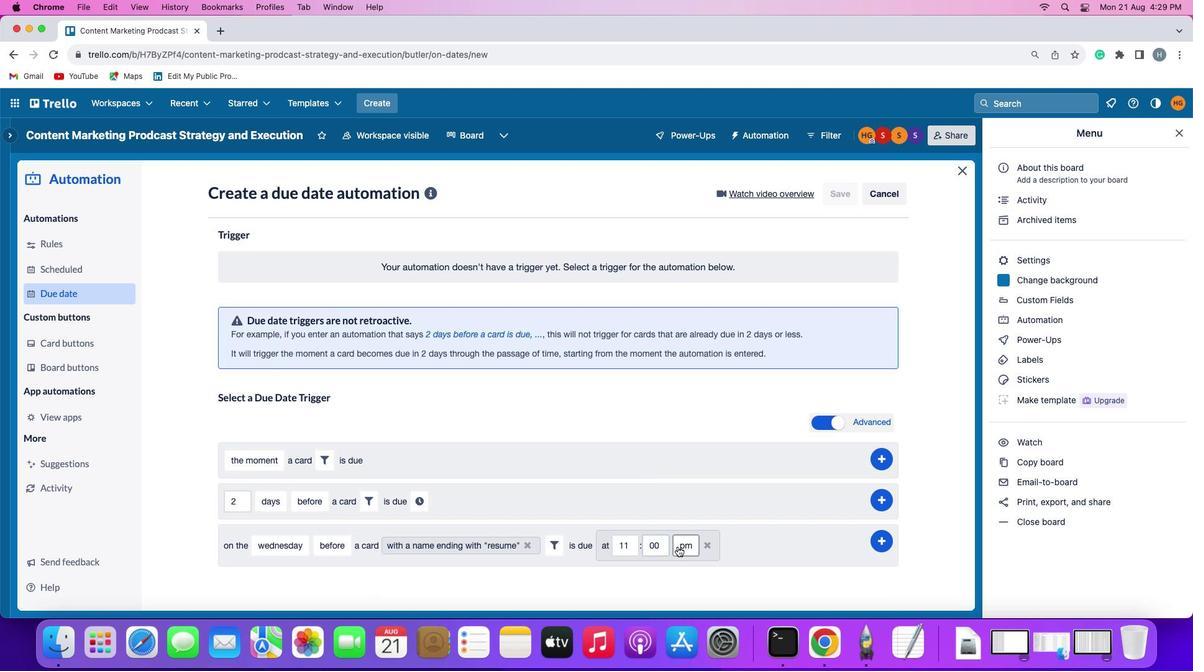 
Action: Mouse pressed left at (683, 536)
Screenshot: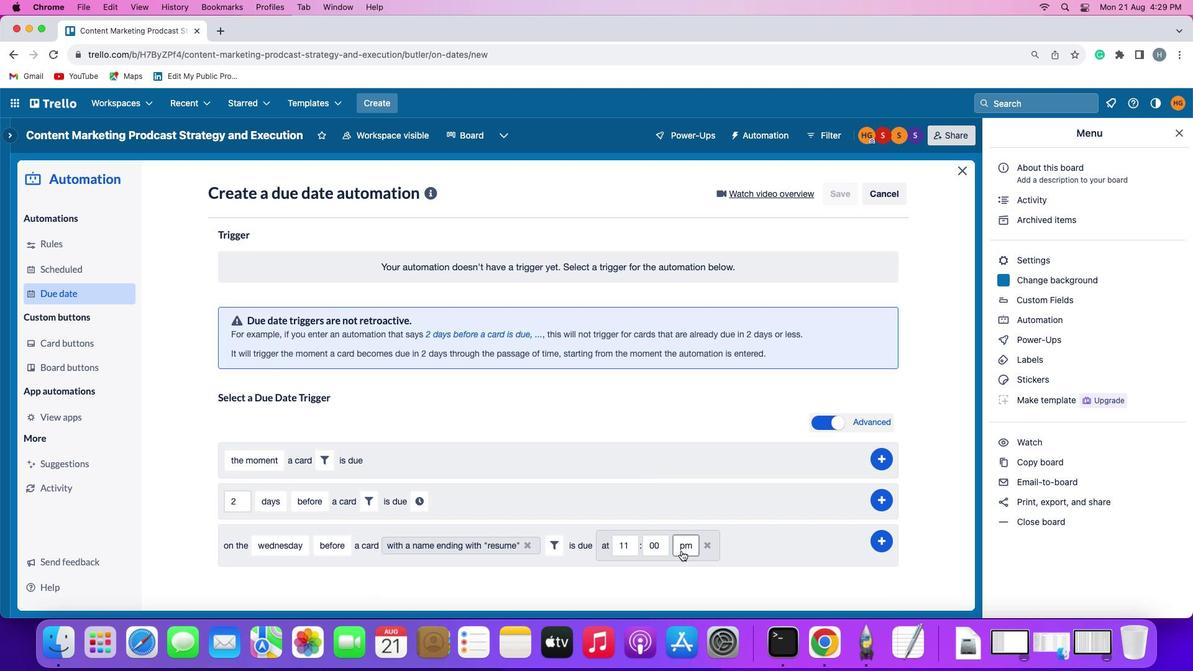 
Action: Mouse moved to (693, 549)
Screenshot: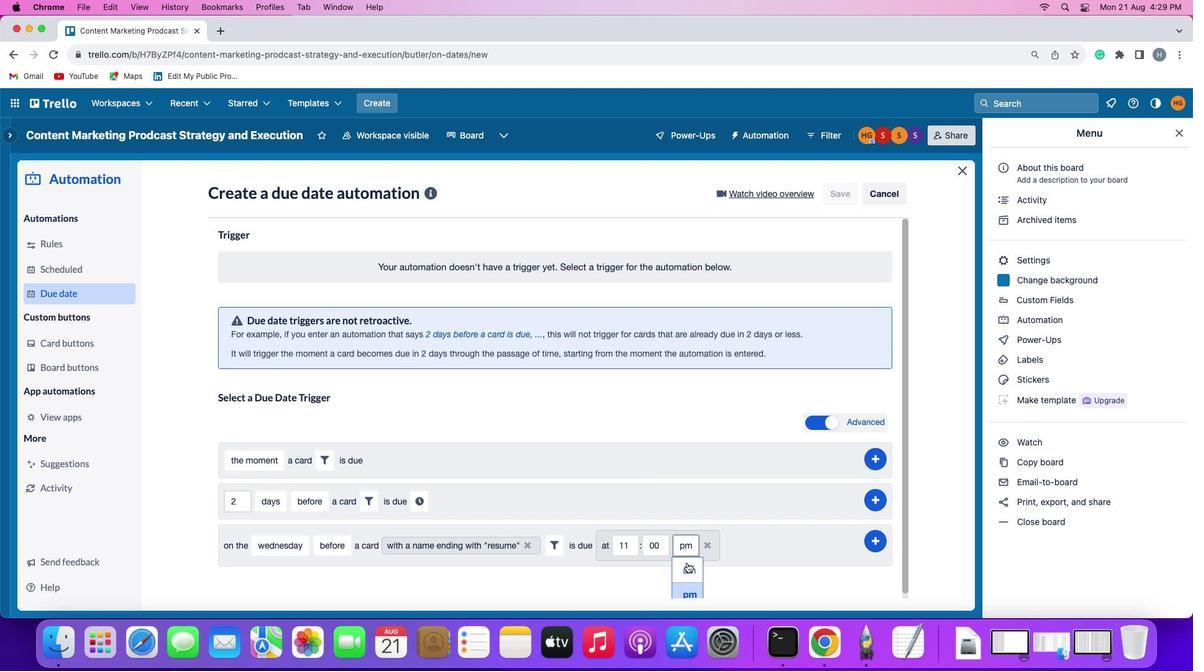 
Action: Mouse pressed left at (693, 549)
Screenshot: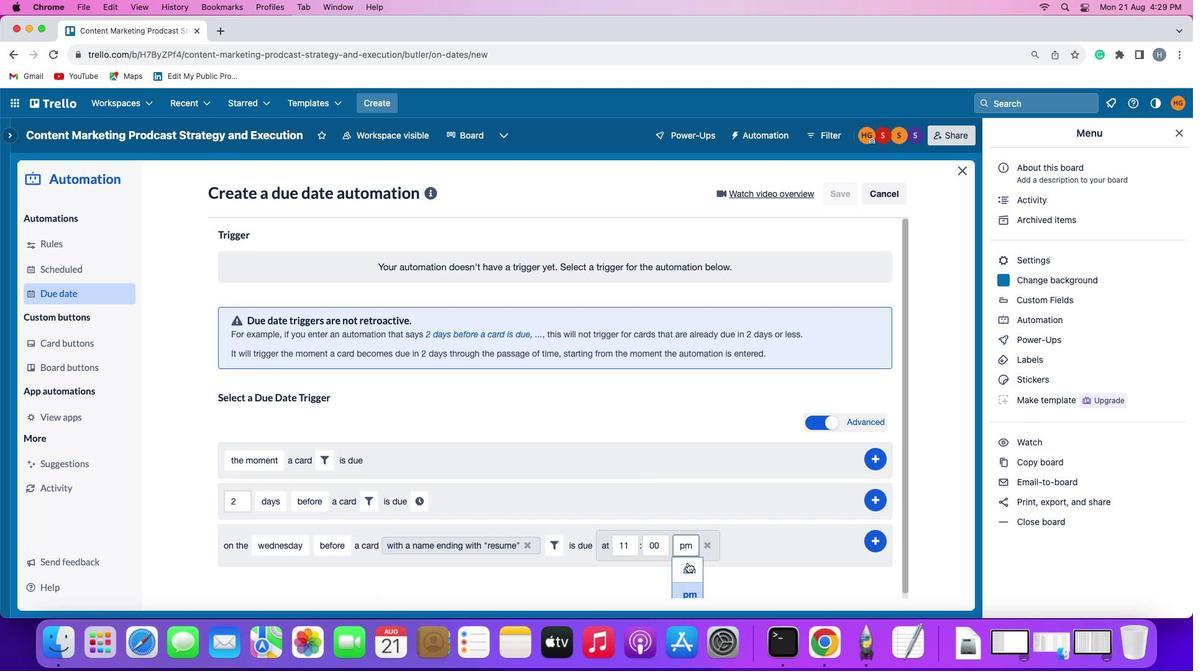 
Action: Mouse moved to (897, 527)
Screenshot: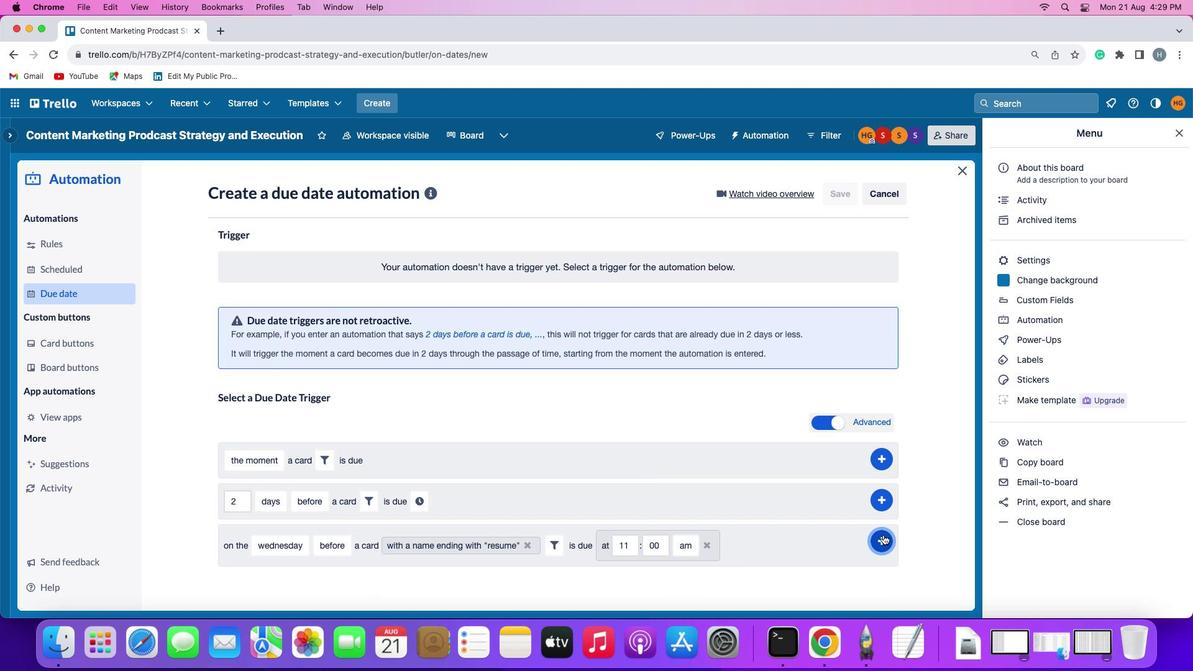 
Action: Mouse pressed left at (897, 527)
Screenshot: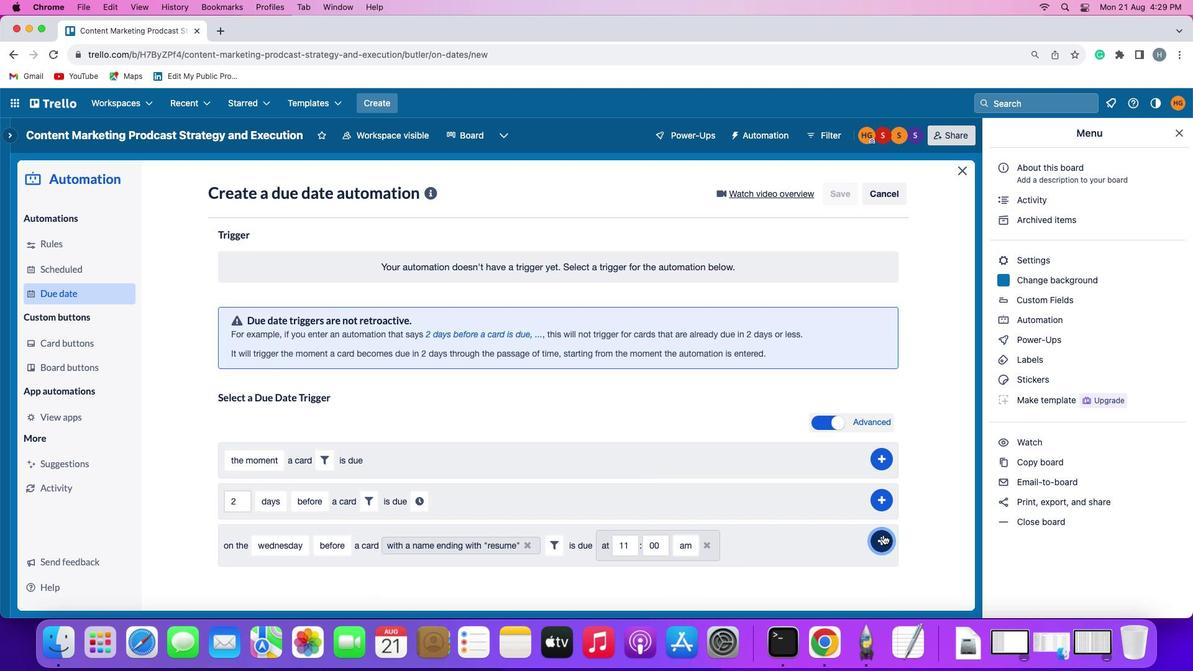 
Action: Mouse moved to (943, 457)
Screenshot: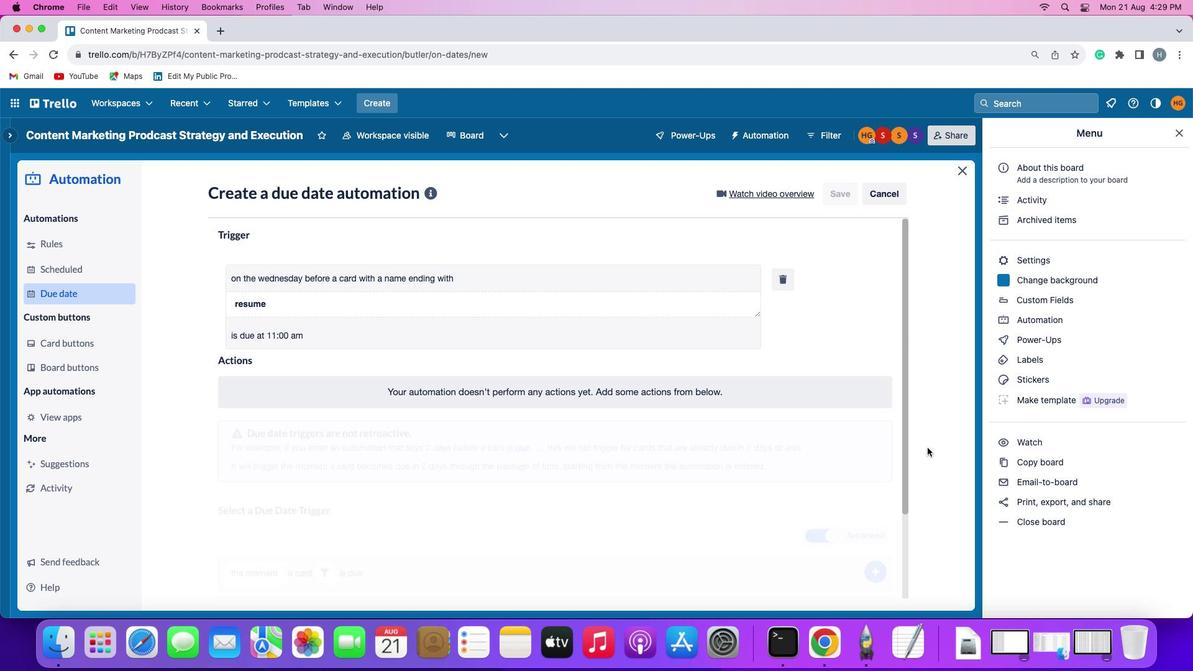 
